 Task: Find connections with filter location Budhlāda with filter topic #Mobileapplicationswith filter profile language Spanish with filter current company Hindustan Petroleum Corporation Limited with filter school Periyar Maniammai University with filter industry Wholesale Footwear with filter service category Real Estate Appraisal with filter keywords title Public Relations Specialist
Action: Mouse moved to (608, 89)
Screenshot: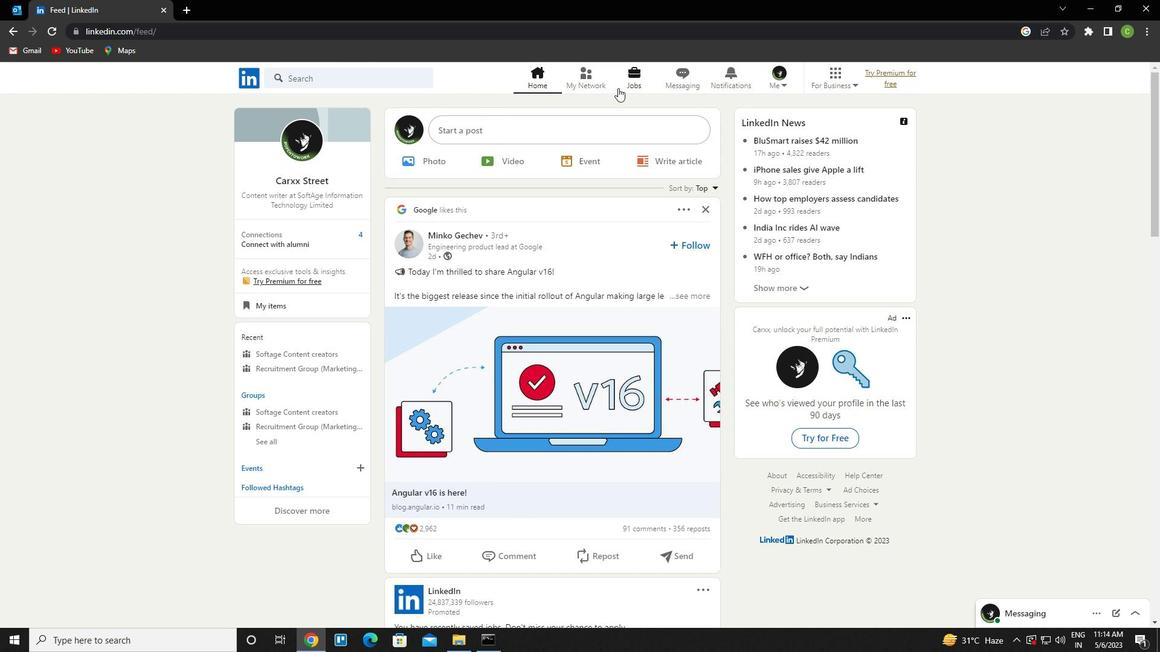 
Action: Mouse pressed left at (608, 89)
Screenshot: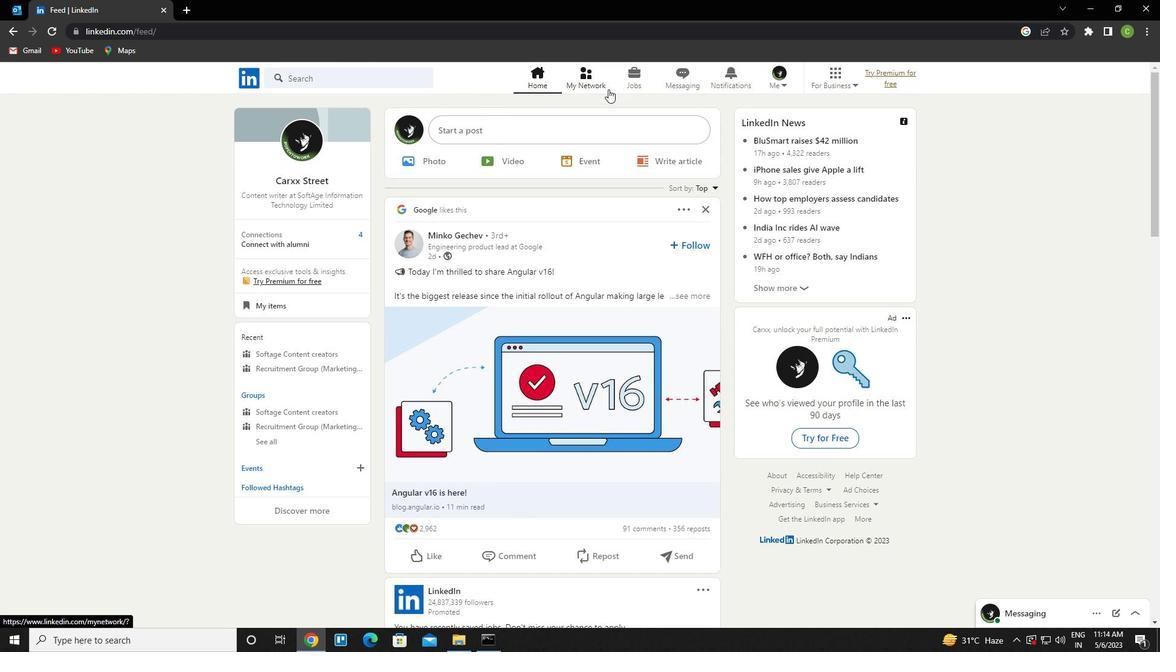 
Action: Mouse moved to (331, 140)
Screenshot: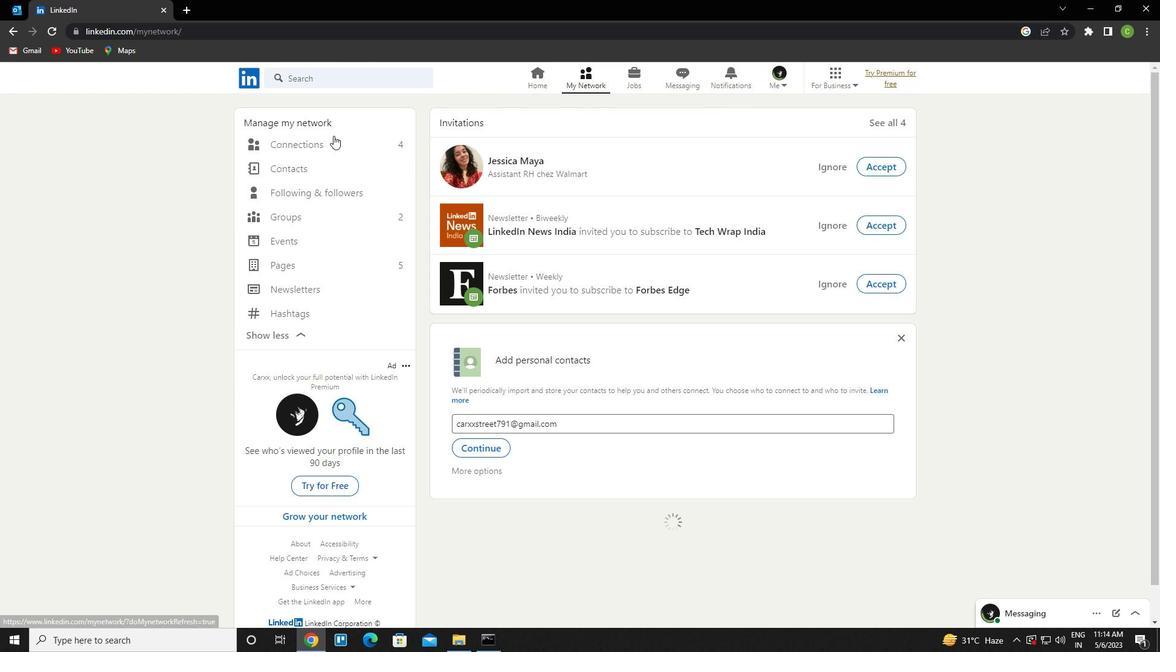 
Action: Mouse pressed left at (331, 140)
Screenshot: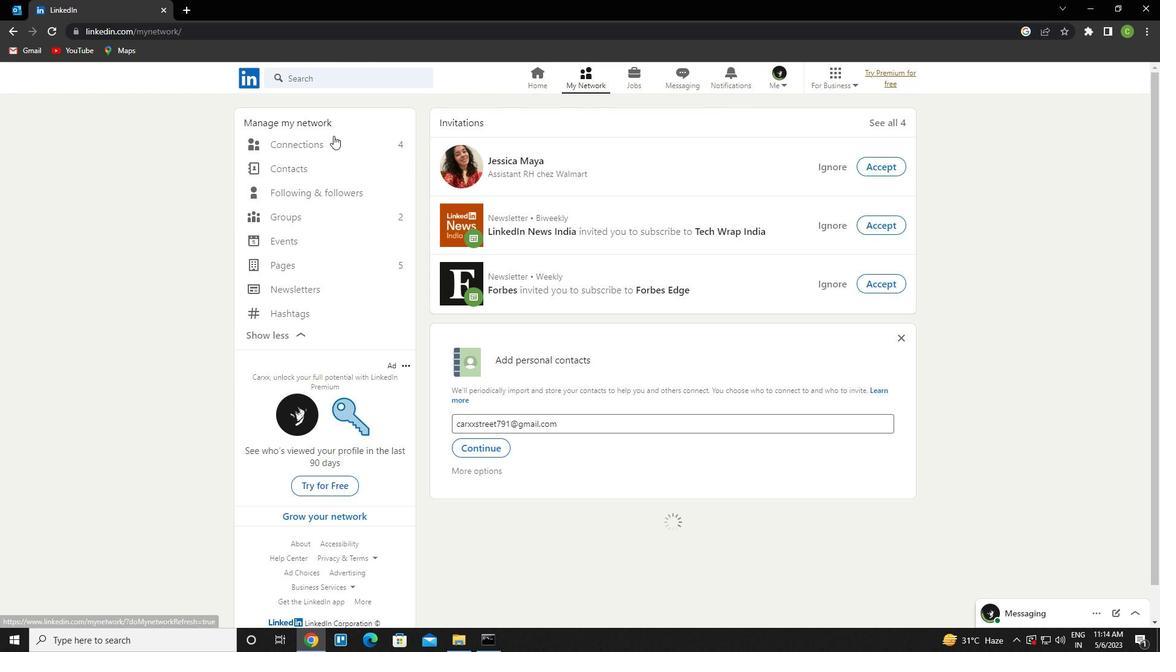 
Action: Mouse moved to (647, 148)
Screenshot: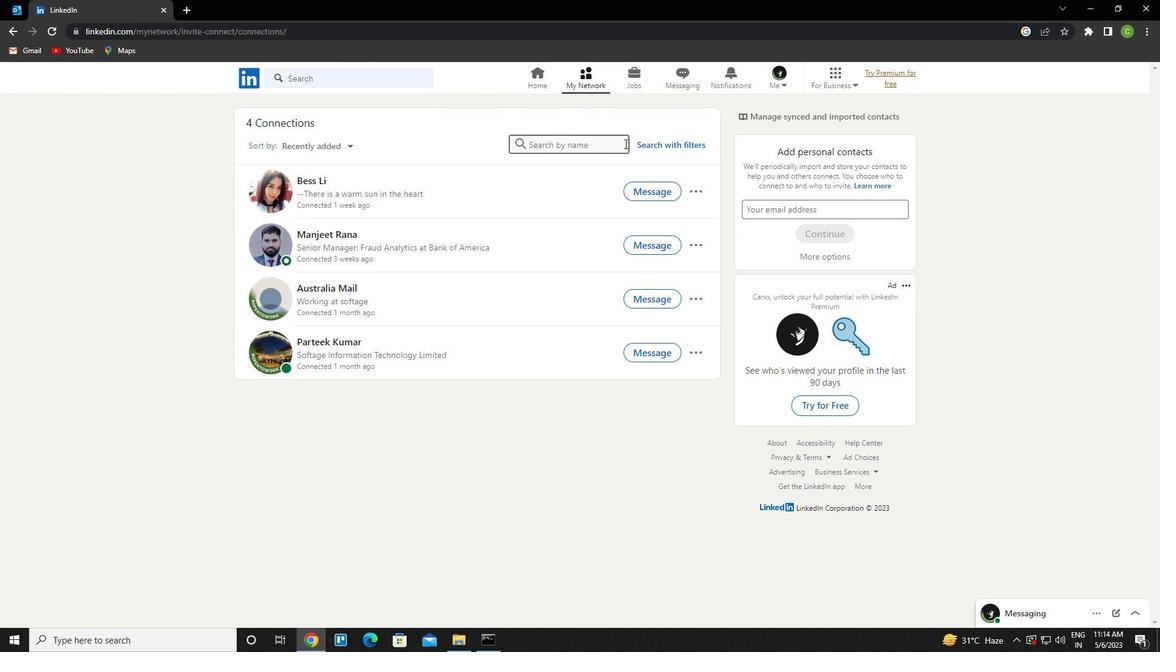
Action: Mouse pressed left at (647, 148)
Screenshot: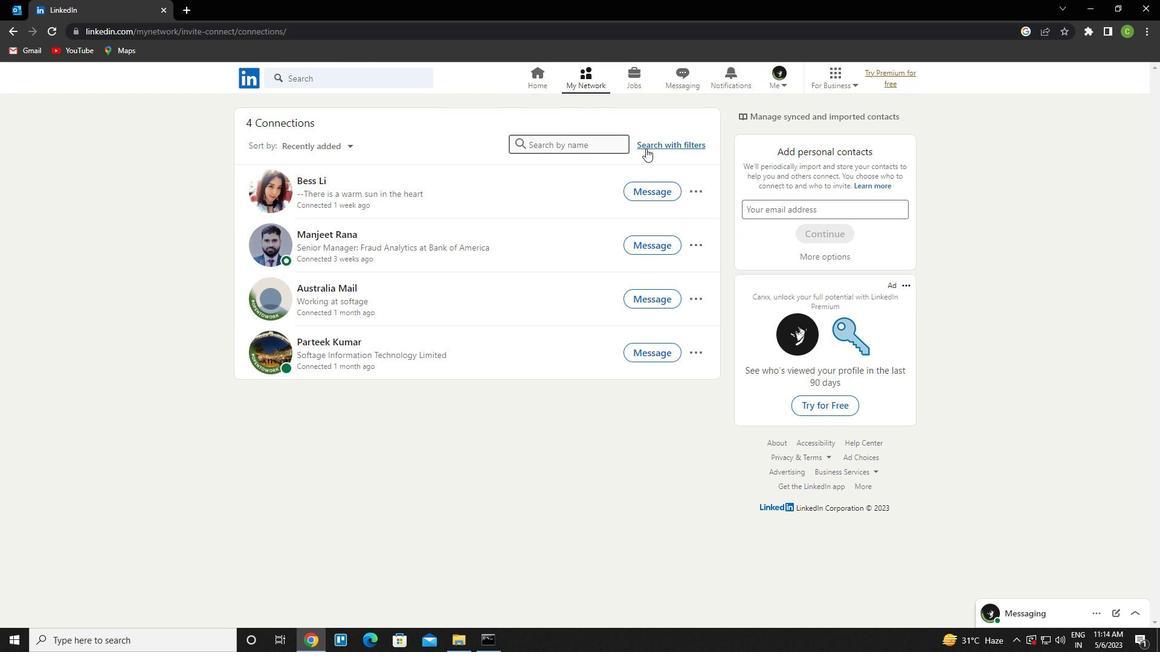 
Action: Mouse moved to (615, 114)
Screenshot: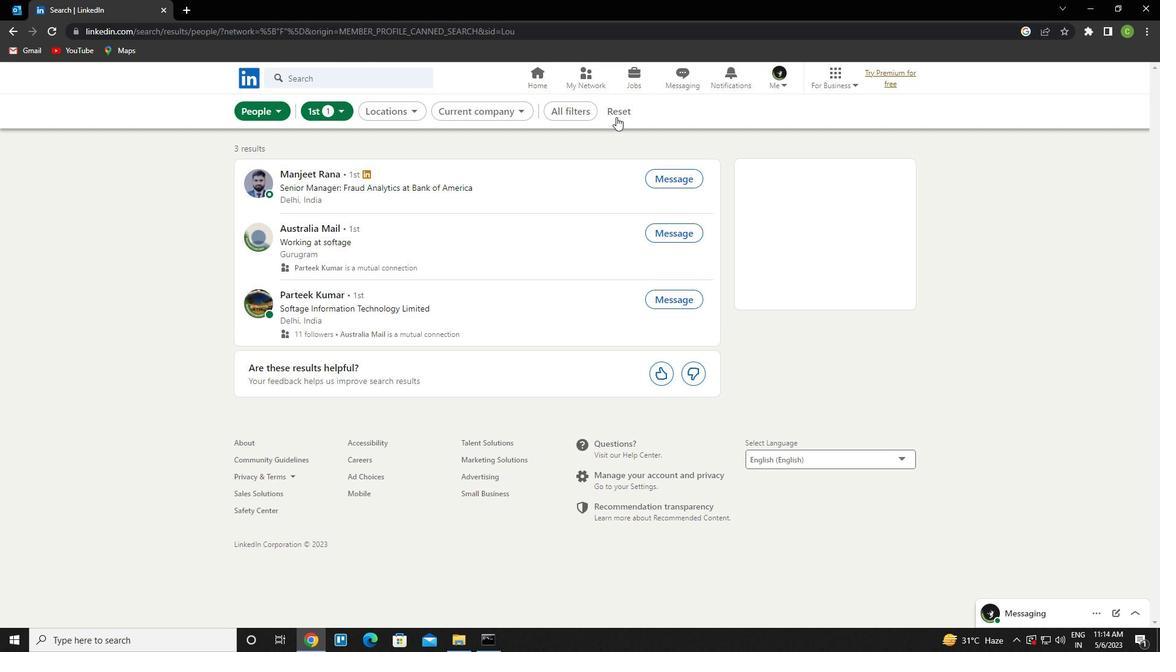 
Action: Mouse pressed left at (615, 114)
Screenshot: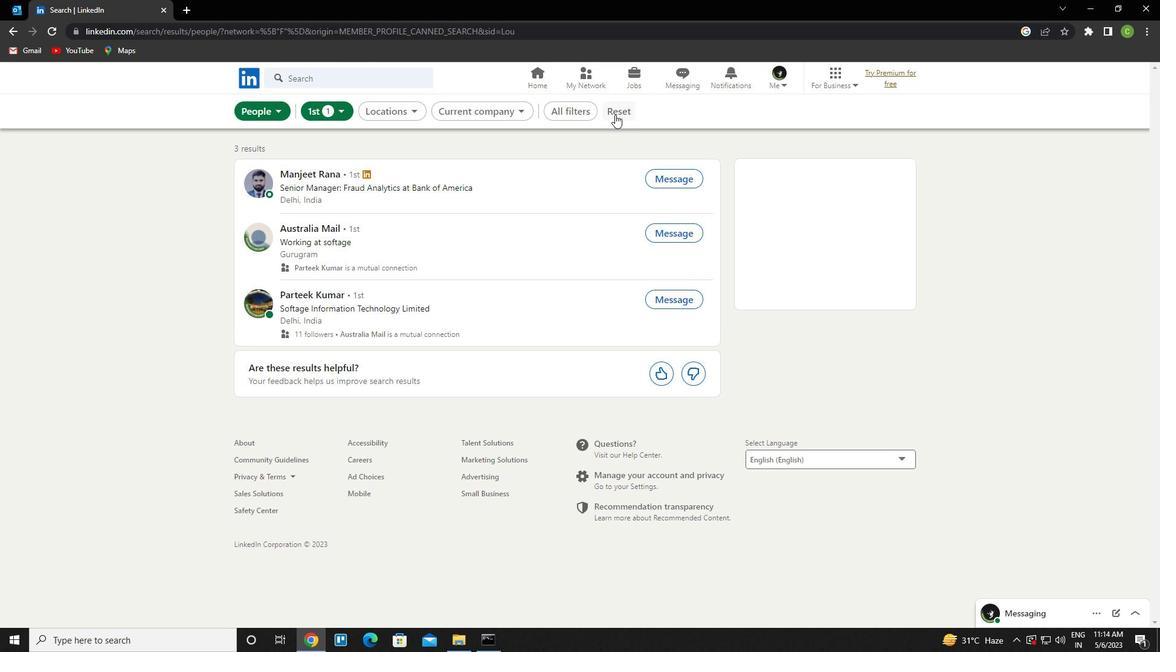 
Action: Mouse moved to (610, 113)
Screenshot: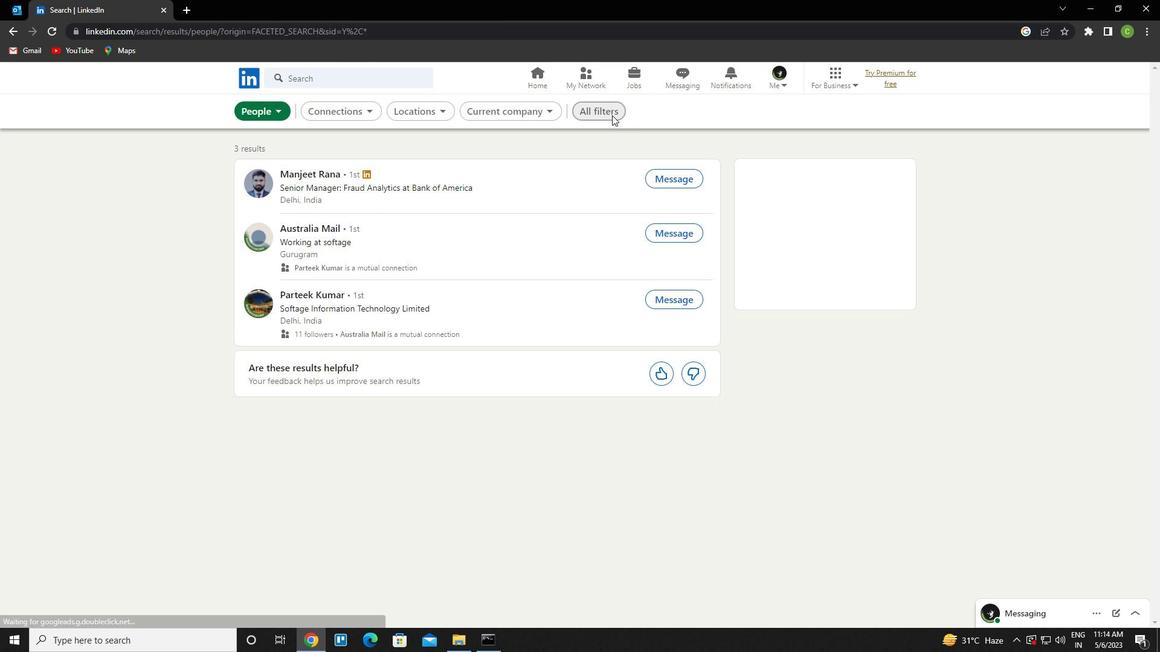 
Action: Mouse pressed left at (610, 113)
Screenshot: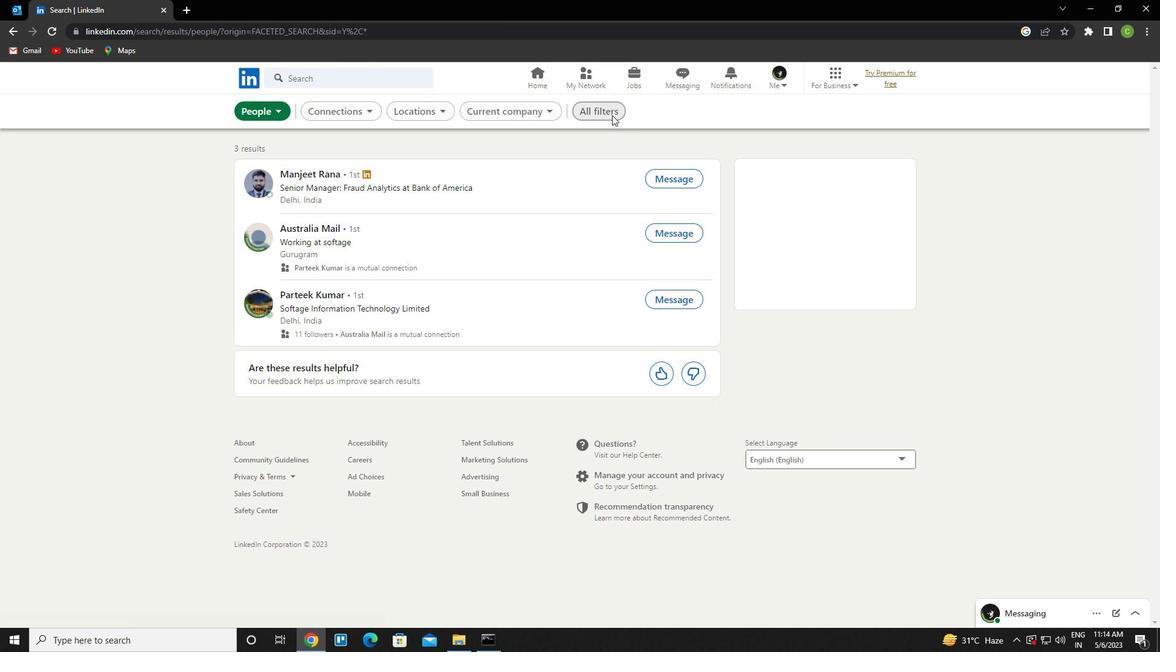 
Action: Mouse moved to (950, 331)
Screenshot: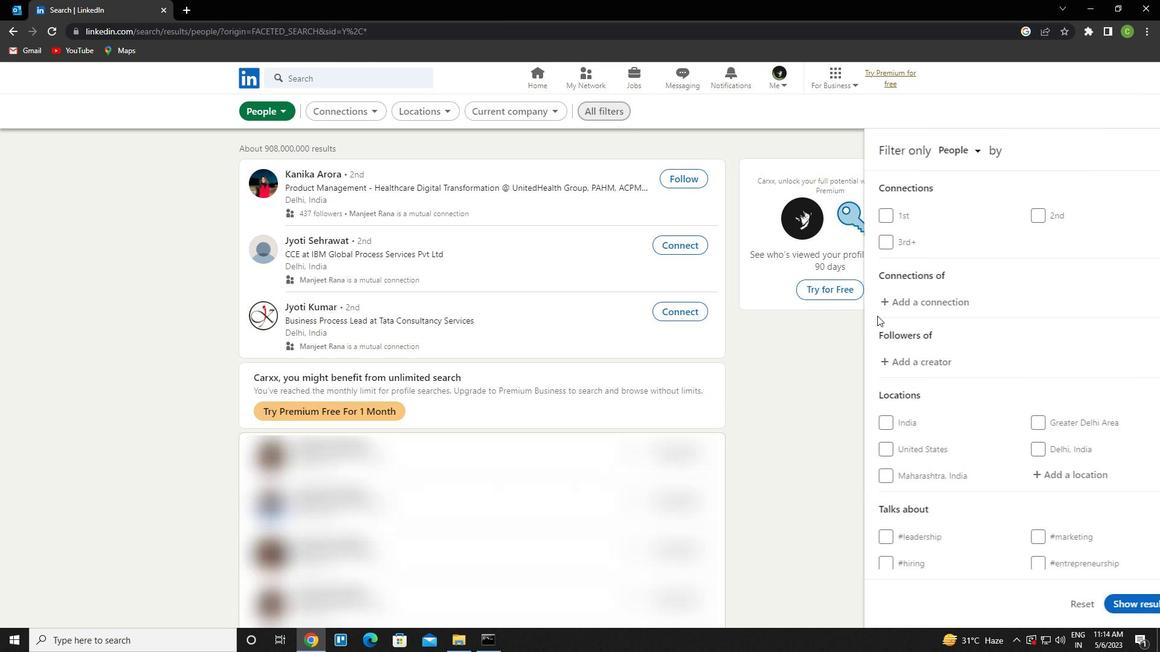 
Action: Mouse scrolled (950, 331) with delta (0, 0)
Screenshot: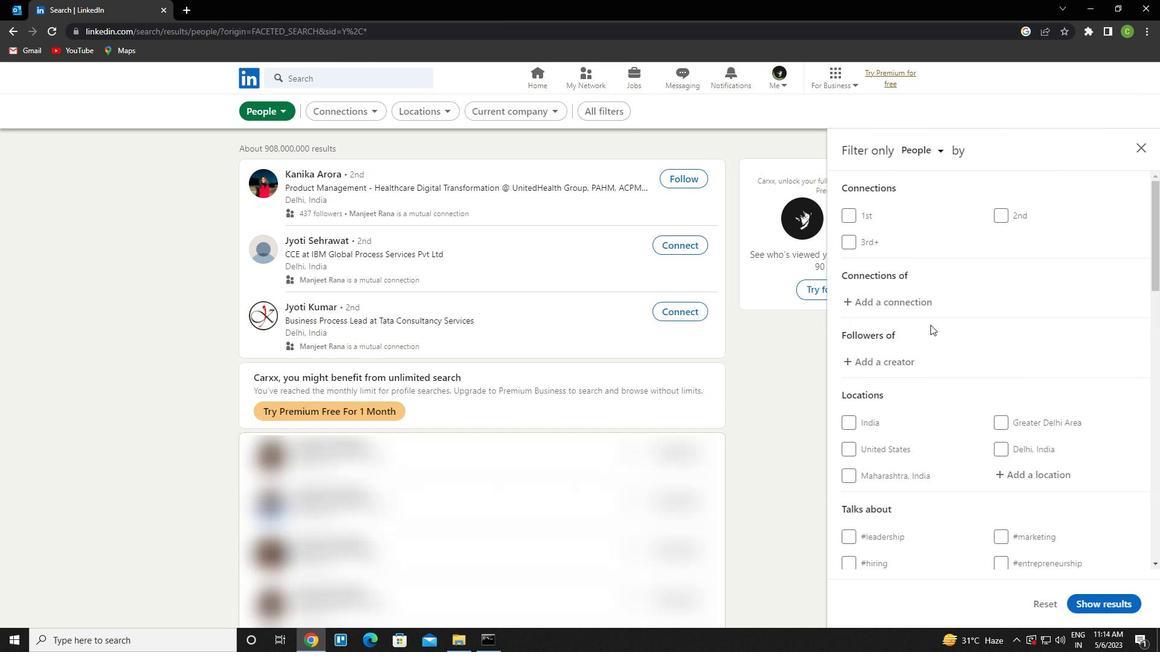 
Action: Mouse scrolled (950, 331) with delta (0, 0)
Screenshot: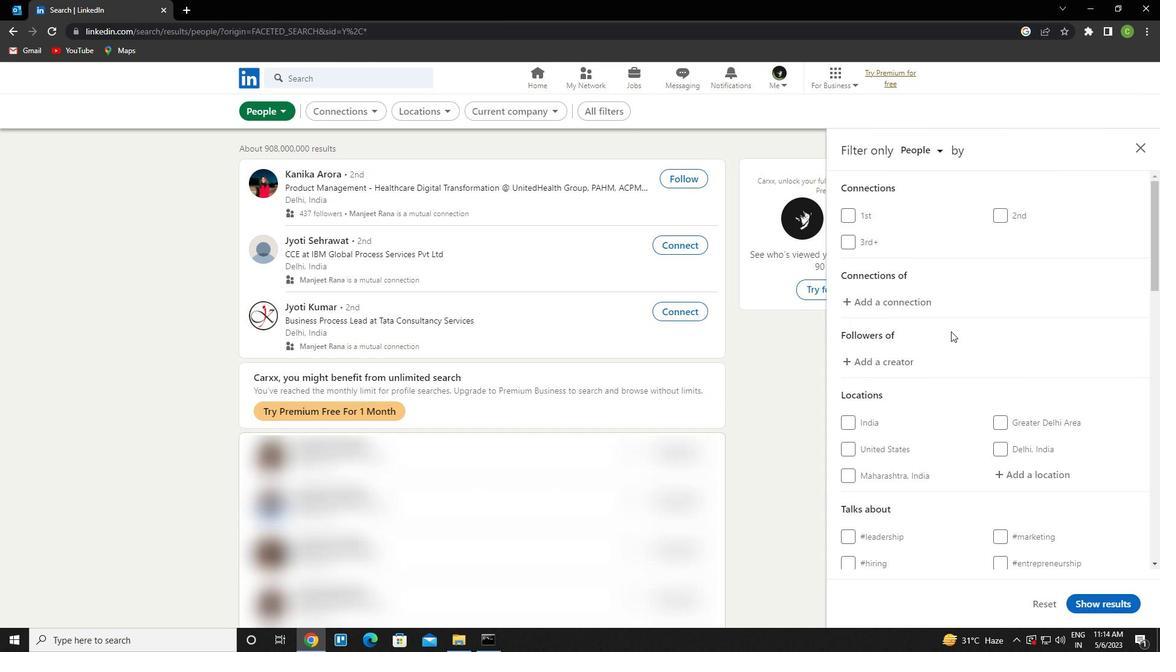 
Action: Mouse moved to (1016, 359)
Screenshot: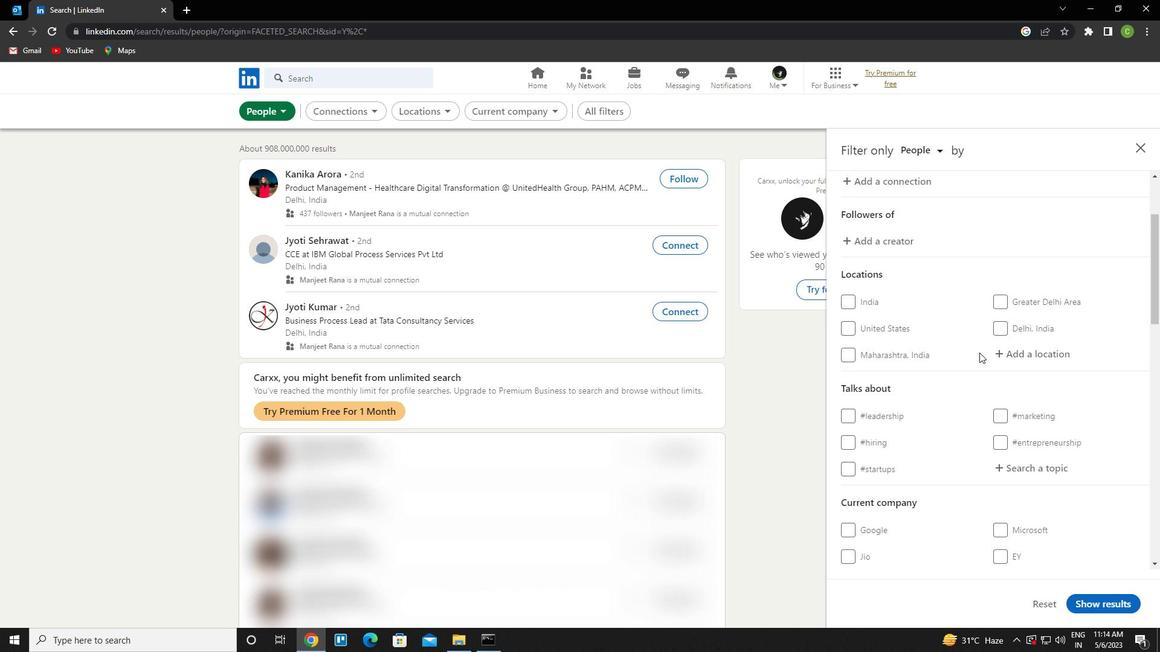 
Action: Mouse pressed left at (1016, 359)
Screenshot: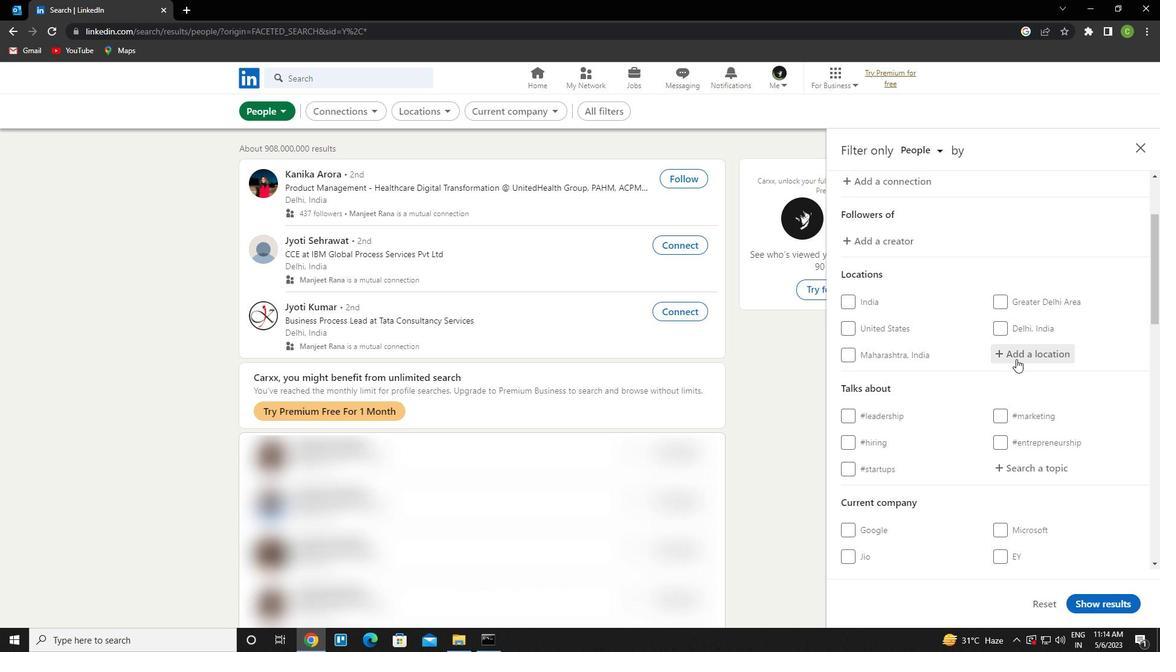 
Action: Key pressed <Key.caps_lock>b<Key.caps_lock>udlada<Key.enter>
Screenshot: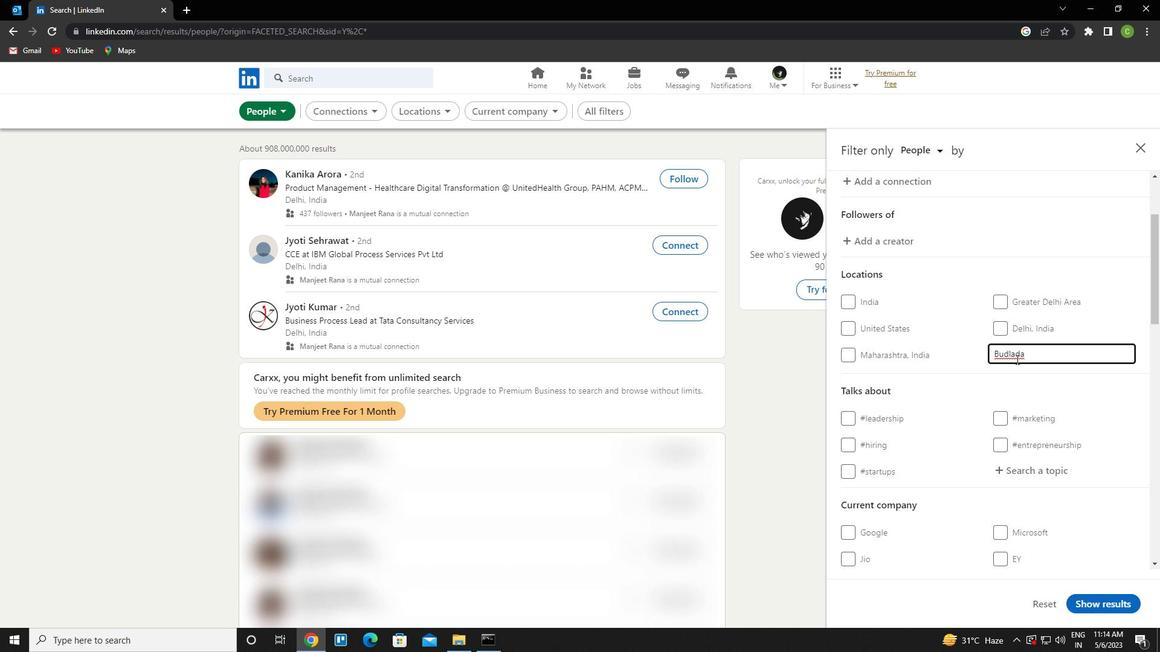 
Action: Mouse moved to (1051, 399)
Screenshot: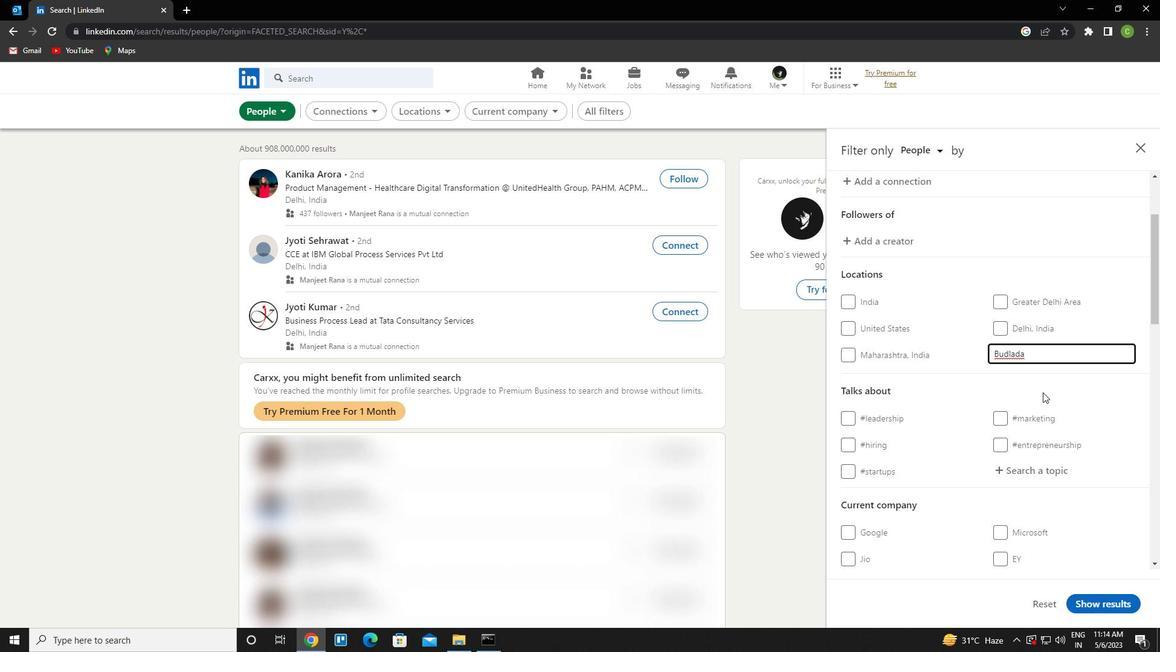 
Action: Mouse scrolled (1051, 399) with delta (0, 0)
Screenshot: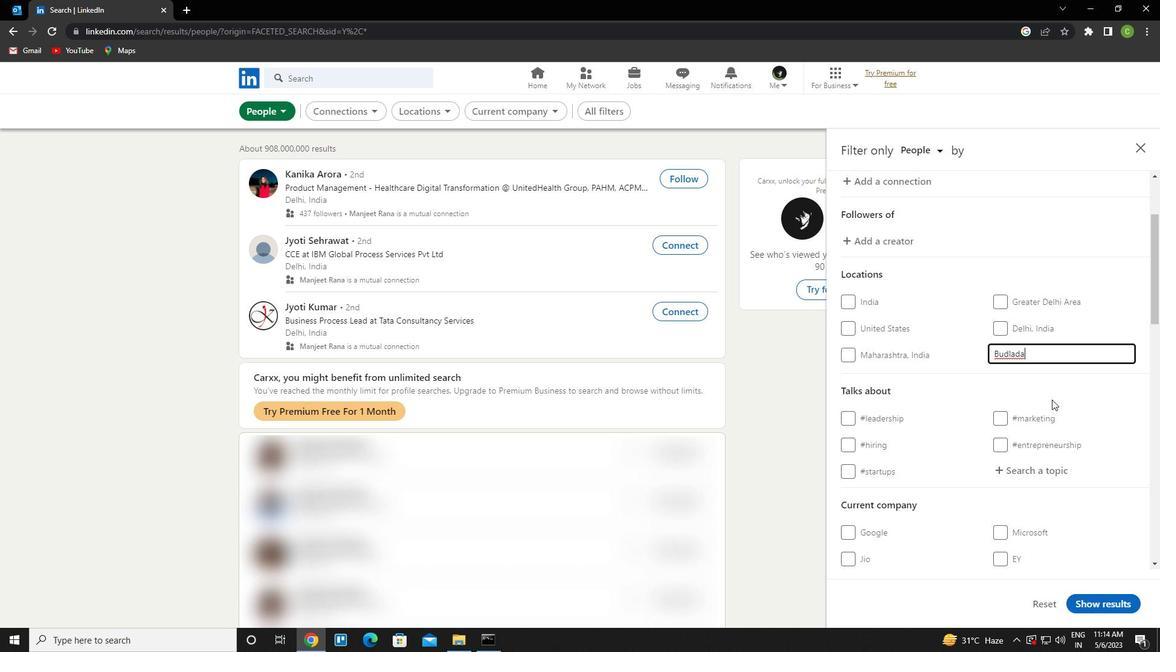 
Action: Mouse moved to (1024, 405)
Screenshot: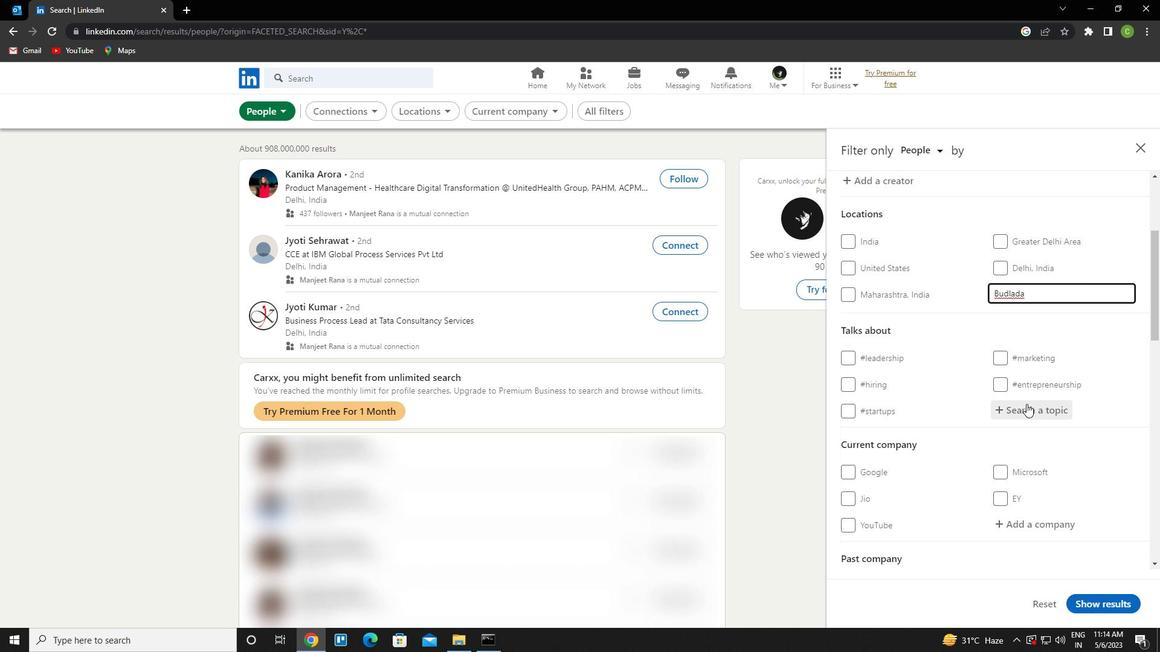 
Action: Mouse pressed left at (1024, 405)
Screenshot: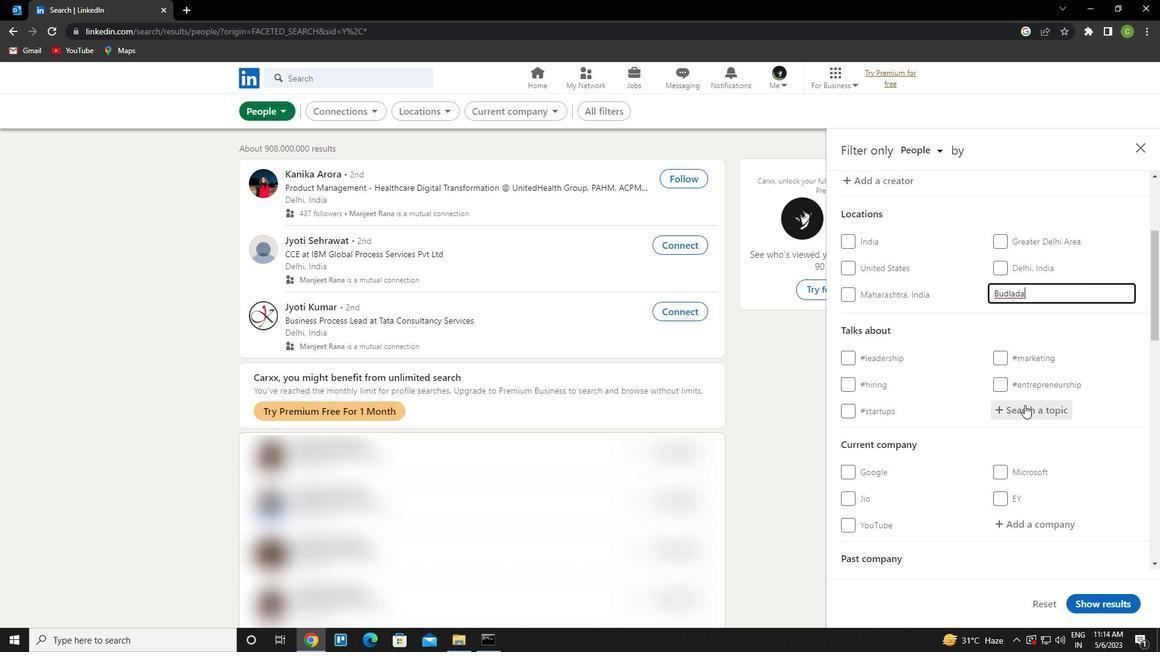 
Action: Key pressed mi<Key.backspace>obileapplication<Key.down><Key.enter>
Screenshot: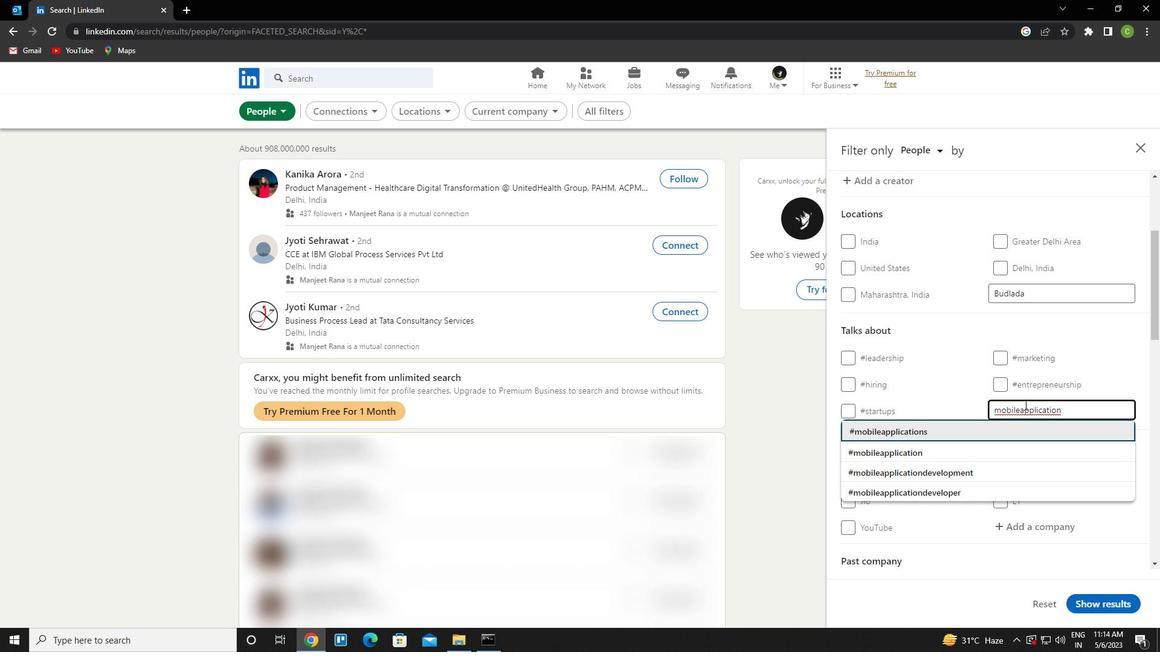 
Action: Mouse scrolled (1024, 404) with delta (0, 0)
Screenshot: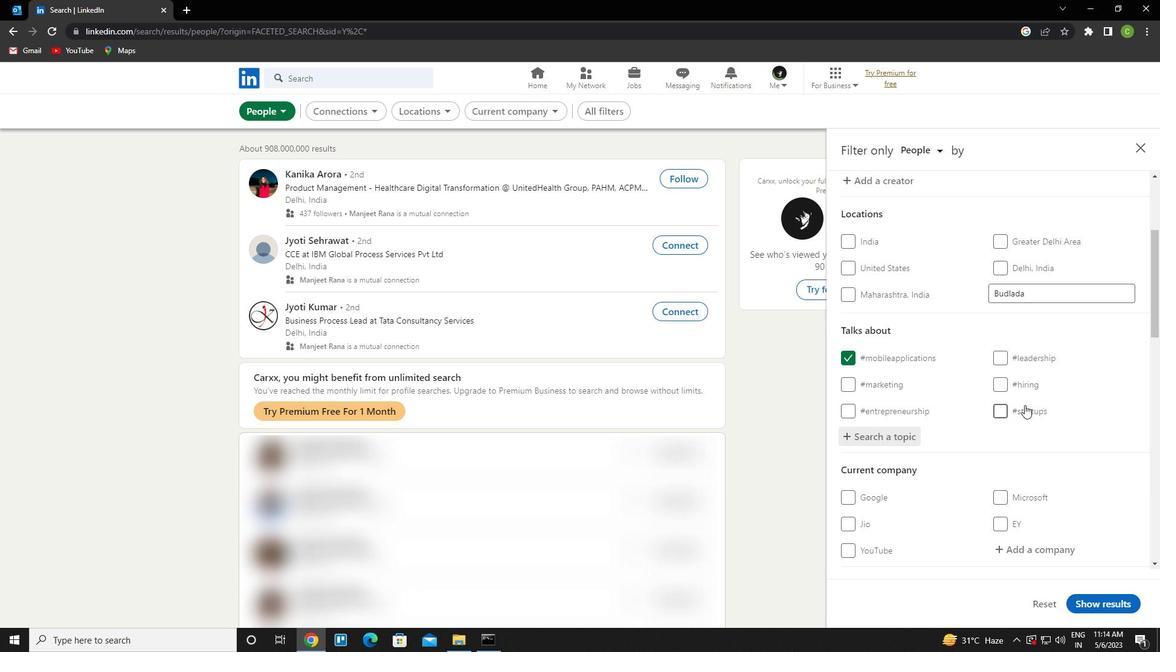 
Action: Mouse moved to (1031, 424)
Screenshot: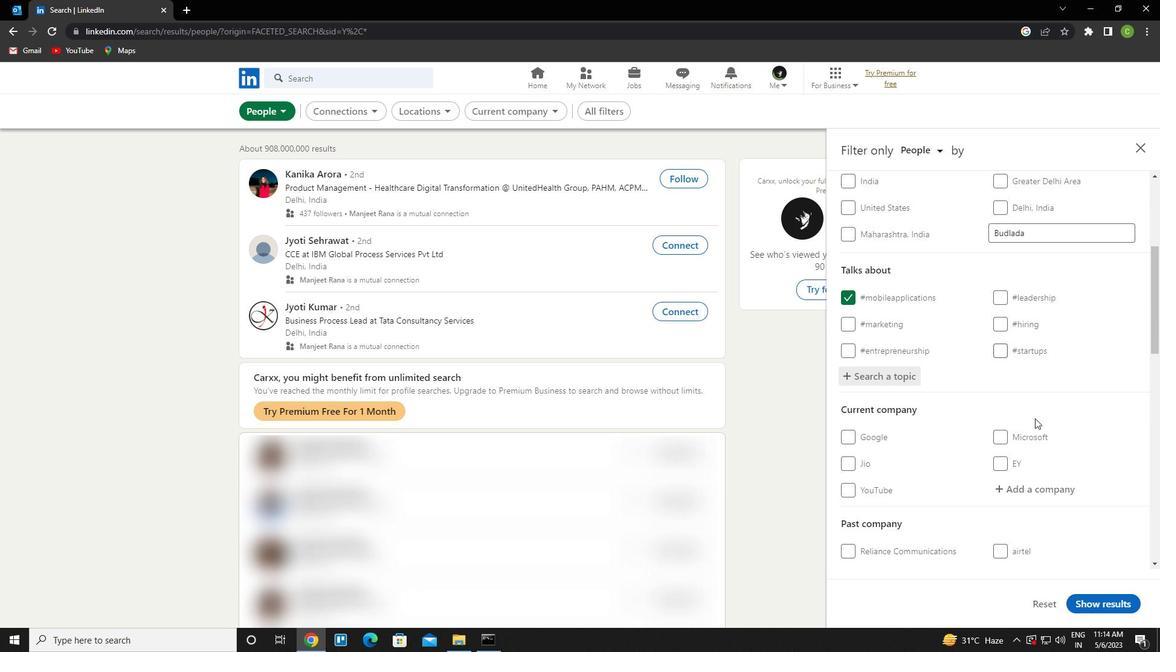 
Action: Mouse scrolled (1031, 424) with delta (0, 0)
Screenshot: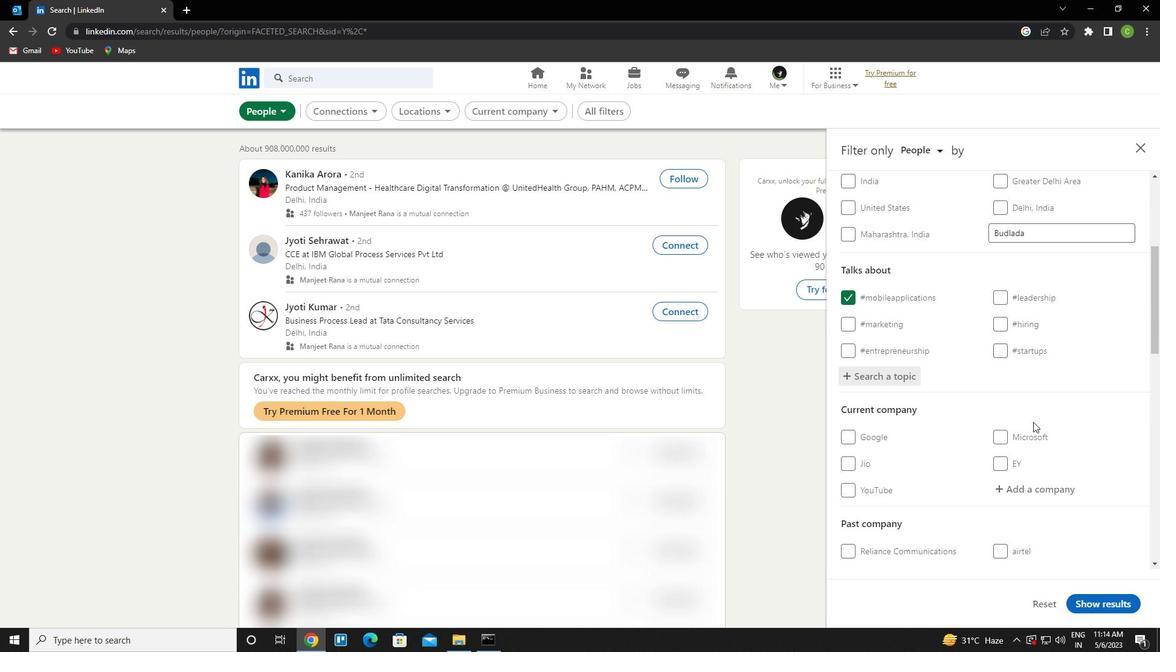 
Action: Mouse scrolled (1031, 424) with delta (0, 0)
Screenshot: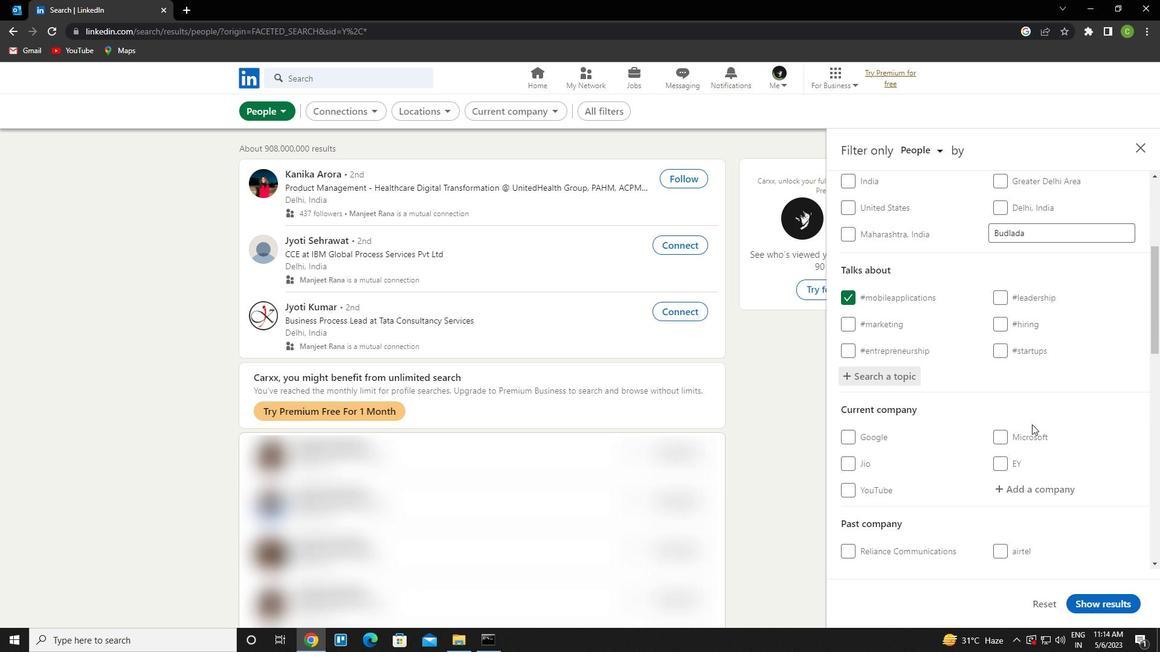 
Action: Mouse scrolled (1031, 424) with delta (0, 0)
Screenshot: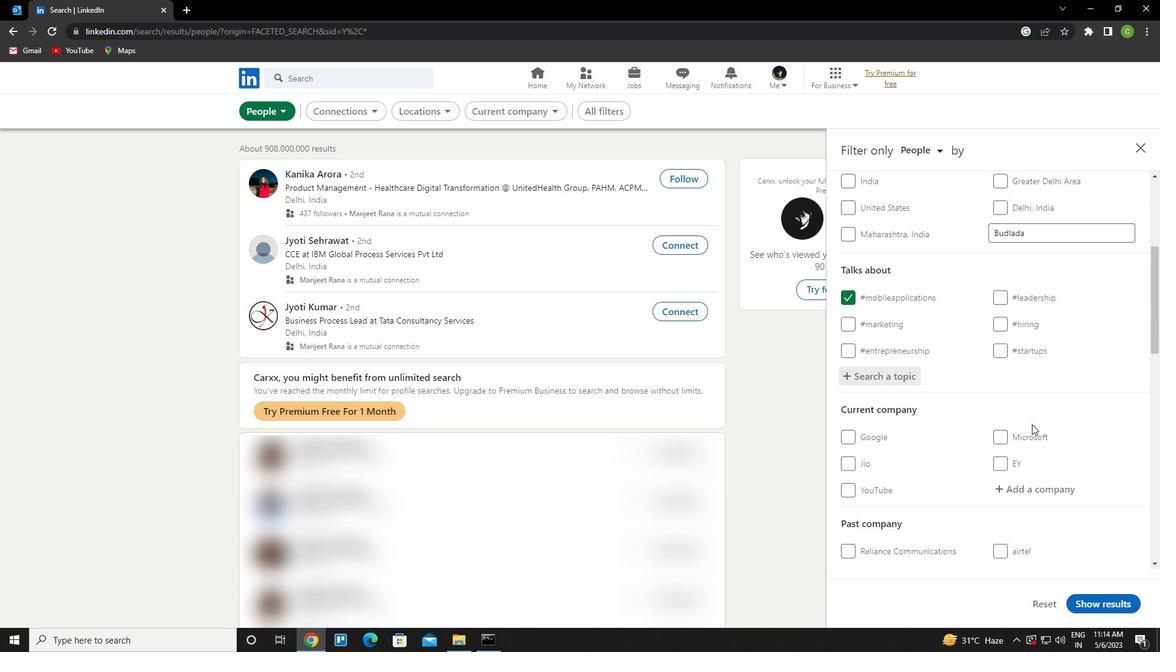 
Action: Mouse scrolled (1031, 424) with delta (0, 0)
Screenshot: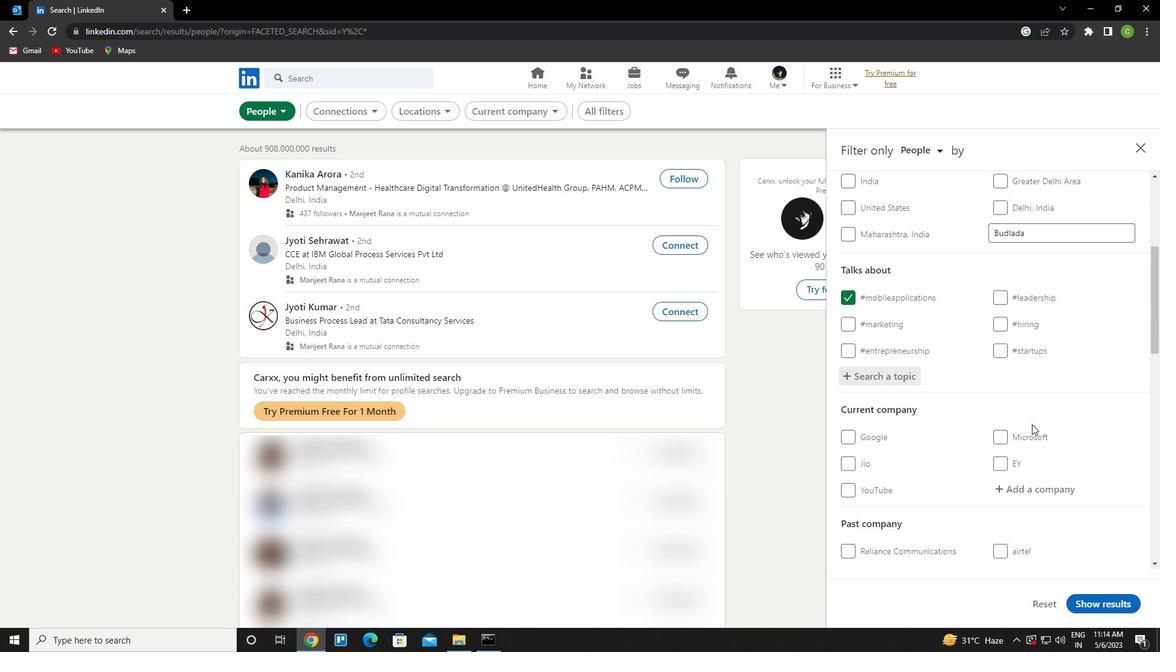 
Action: Mouse scrolled (1031, 424) with delta (0, 0)
Screenshot: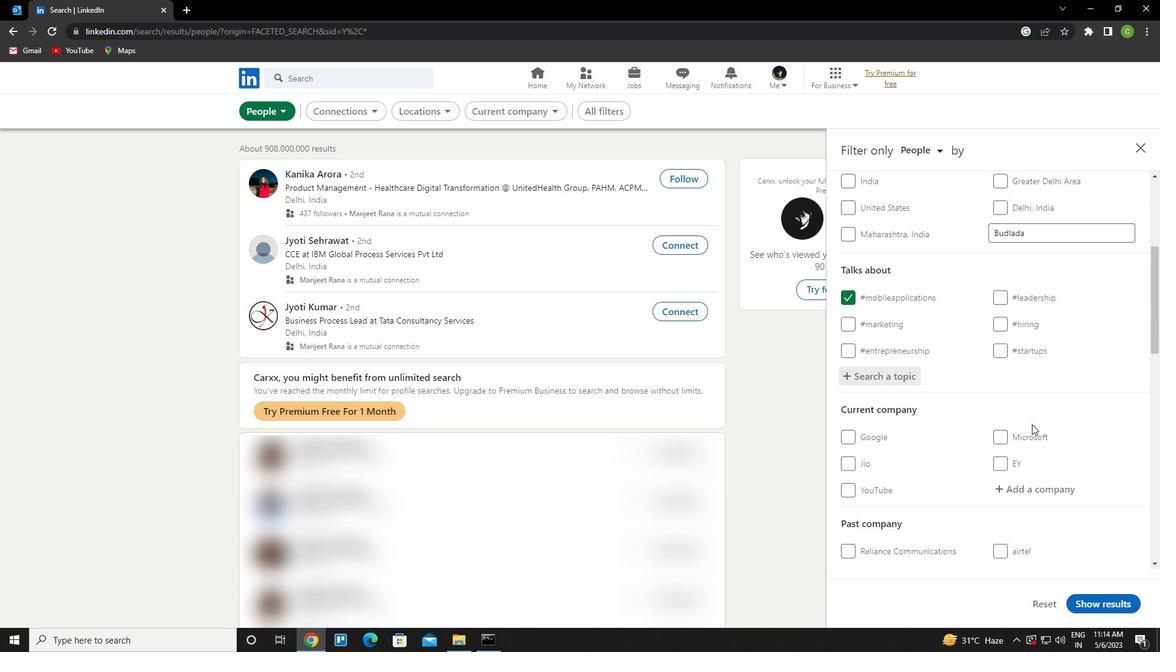 
Action: Mouse moved to (899, 367)
Screenshot: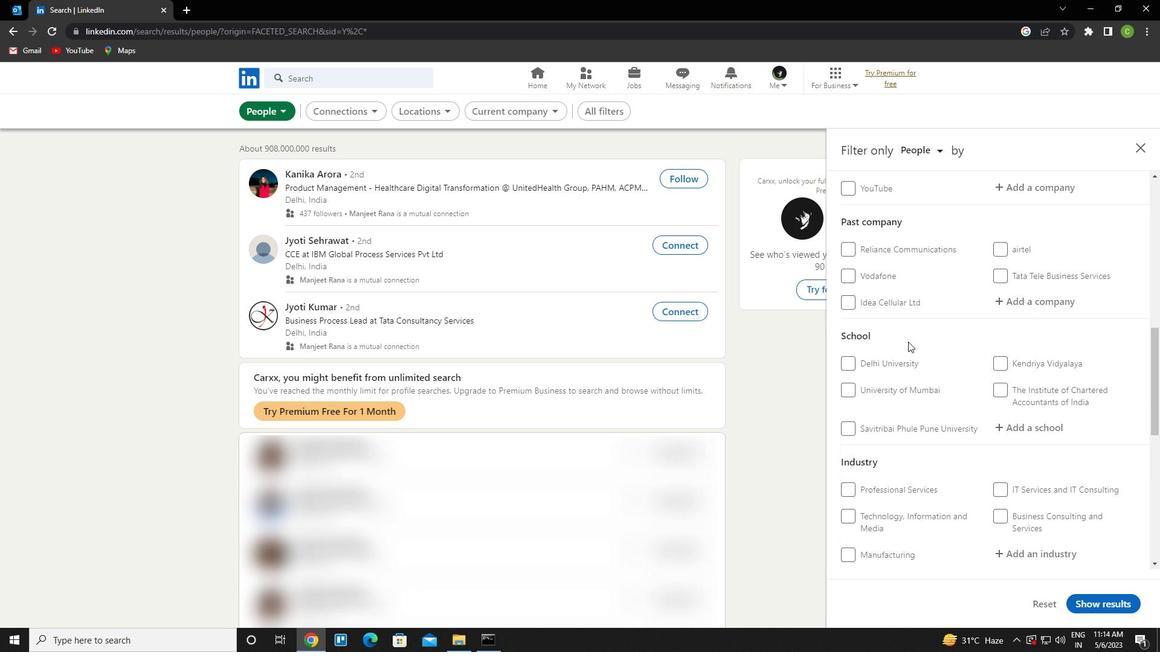 
Action: Mouse scrolled (899, 367) with delta (0, 0)
Screenshot: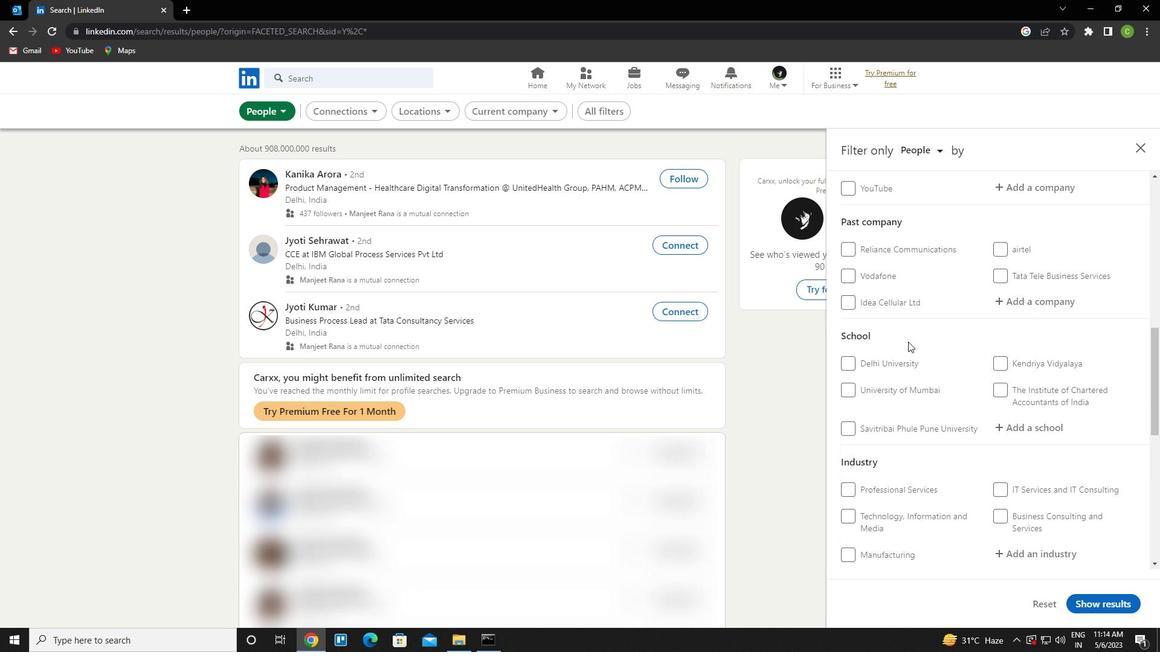
Action: Mouse moved to (899, 369)
Screenshot: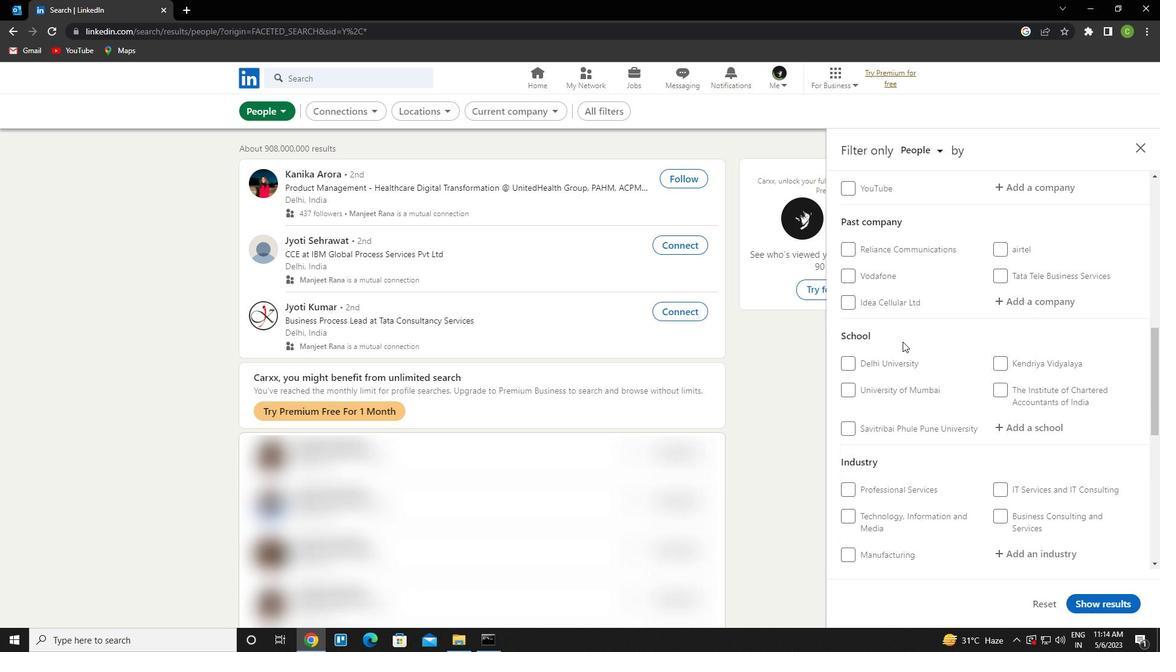 
Action: Mouse scrolled (899, 368) with delta (0, 0)
Screenshot: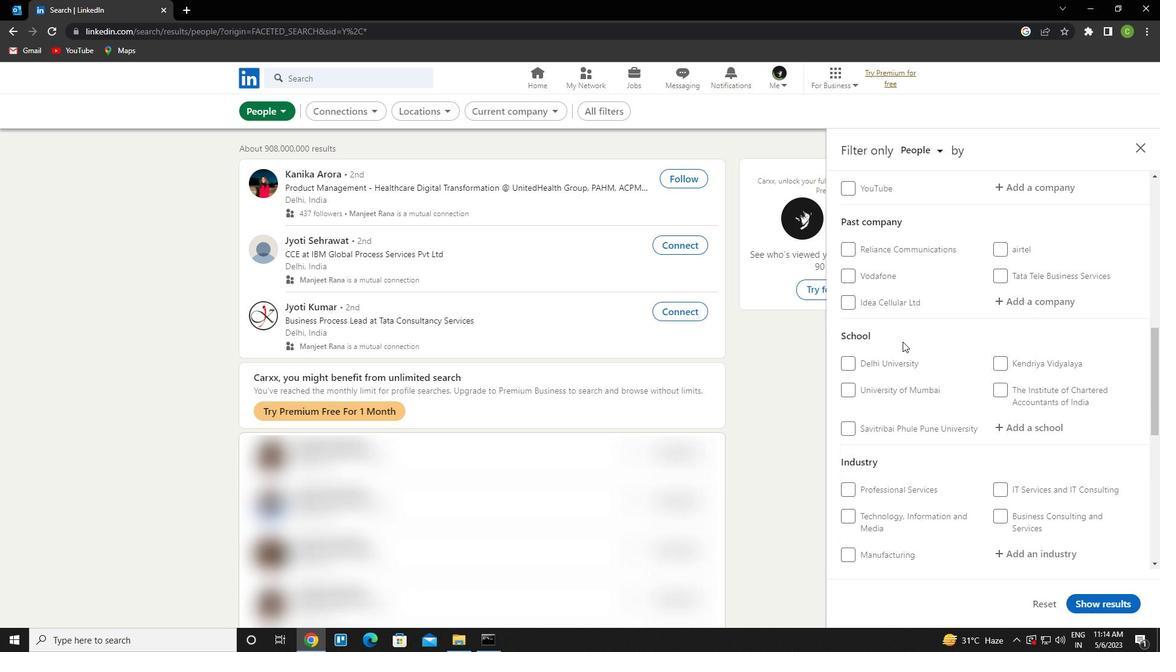 
Action: Mouse scrolled (899, 368) with delta (0, 0)
Screenshot: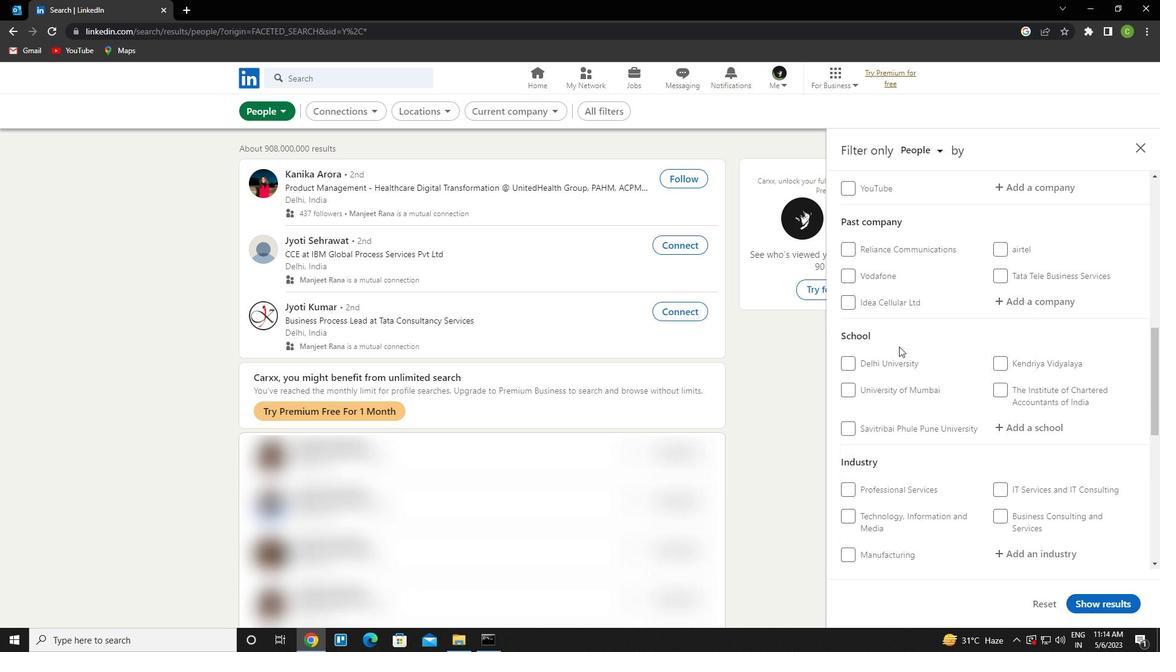 
Action: Mouse moved to (854, 459)
Screenshot: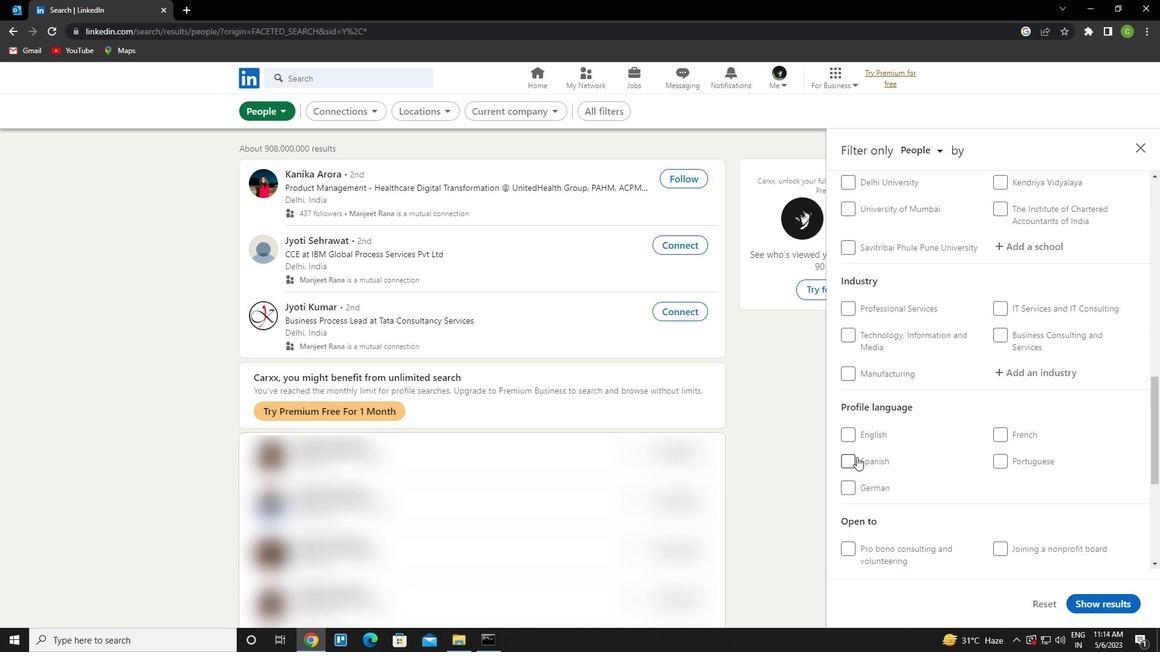 
Action: Mouse pressed left at (854, 459)
Screenshot: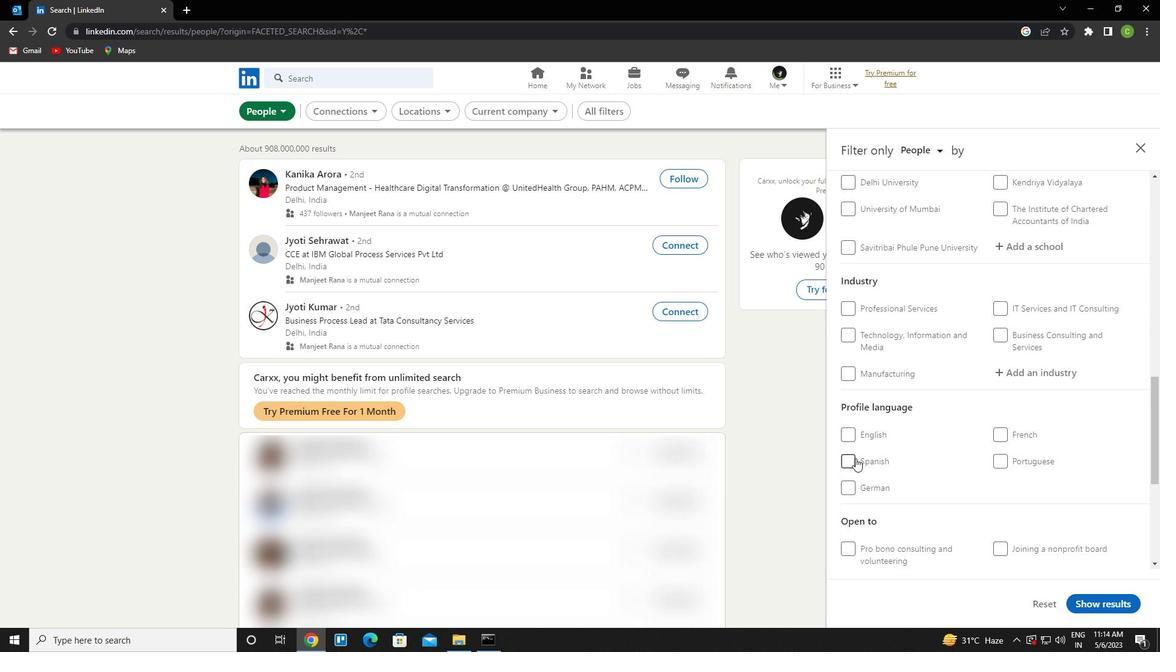
Action: Mouse moved to (910, 399)
Screenshot: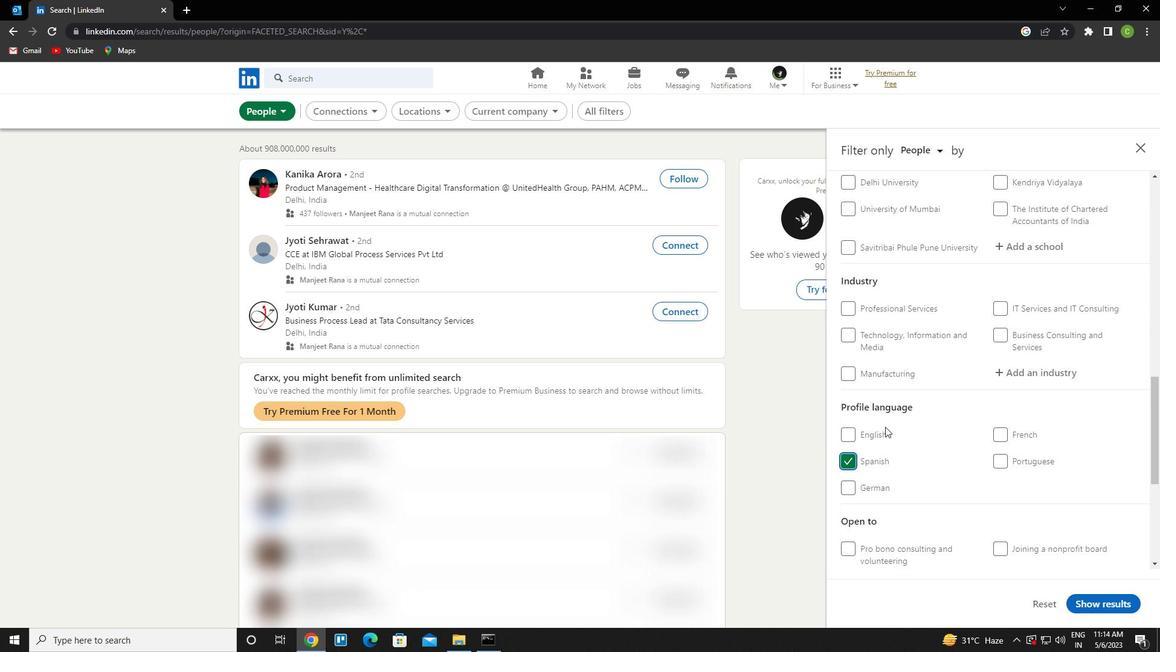 
Action: Mouse scrolled (910, 400) with delta (0, 0)
Screenshot: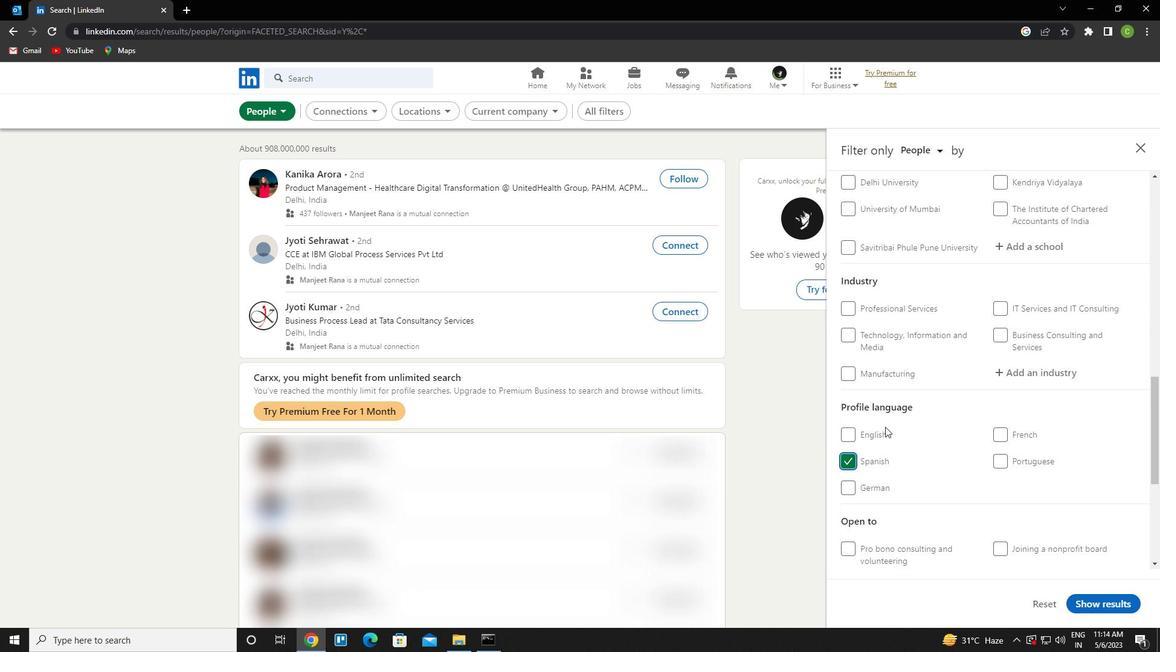 
Action: Mouse scrolled (910, 400) with delta (0, 0)
Screenshot: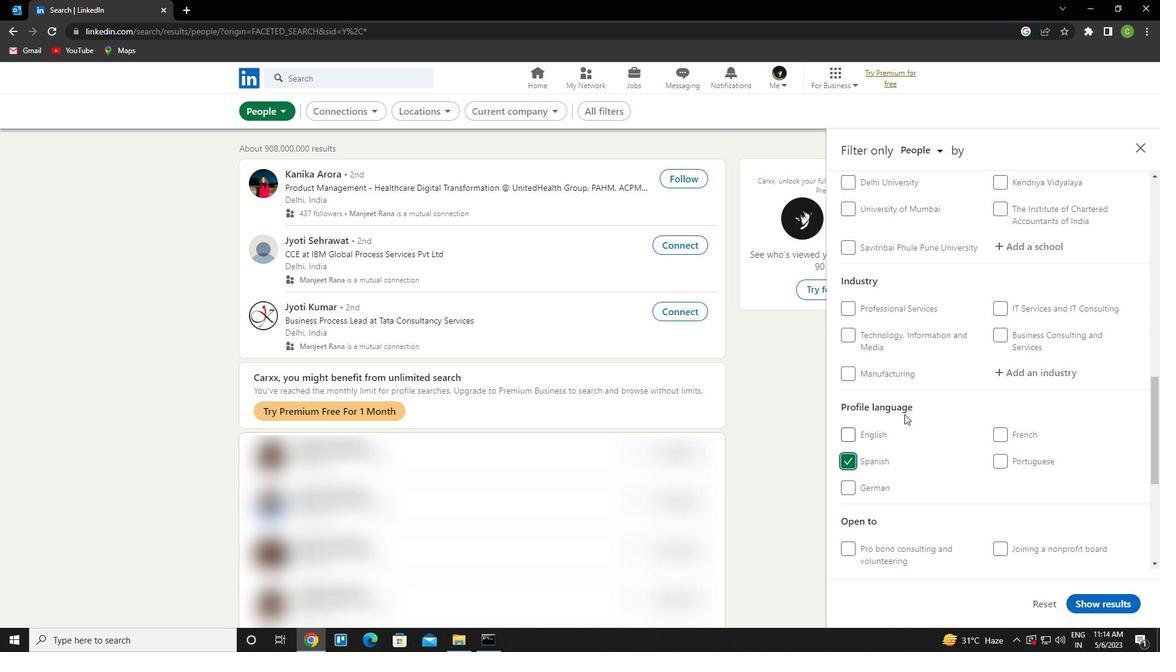 
Action: Mouse scrolled (910, 400) with delta (0, 0)
Screenshot: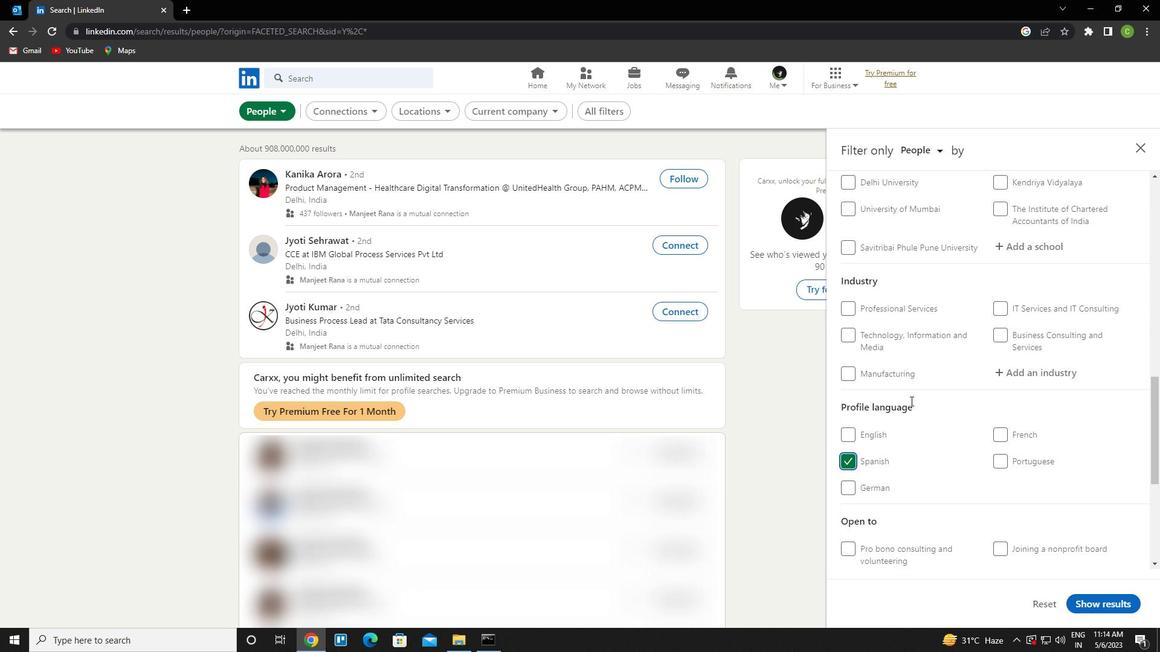 
Action: Mouse scrolled (910, 400) with delta (0, 0)
Screenshot: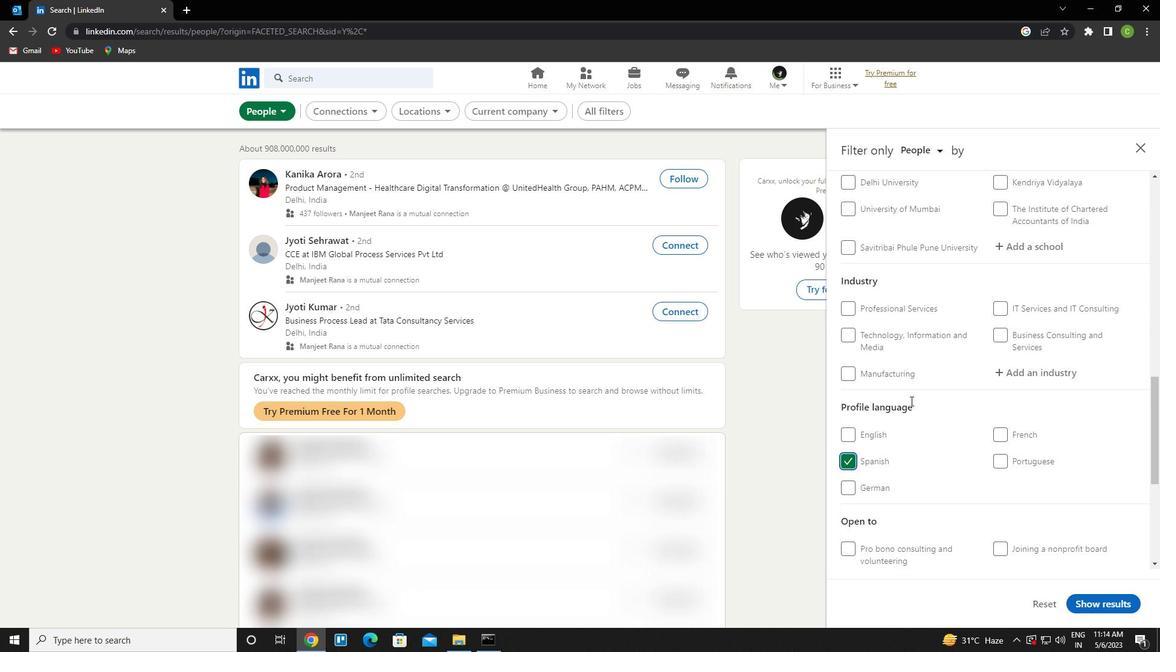 
Action: Mouse scrolled (910, 400) with delta (0, 0)
Screenshot: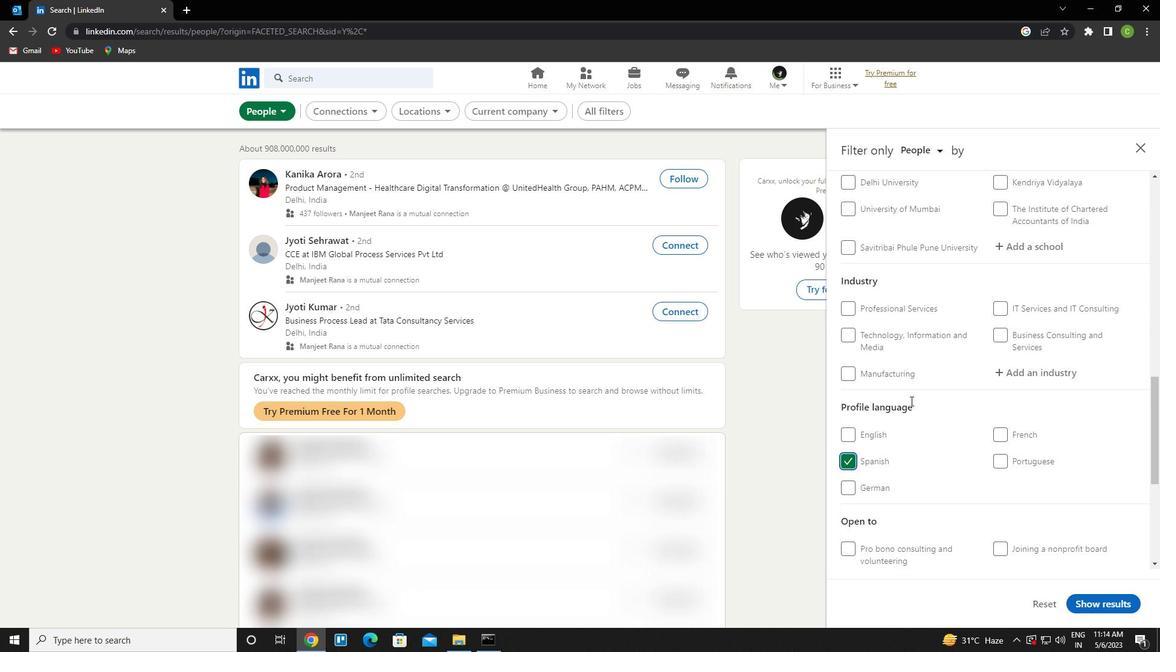 
Action: Mouse scrolled (910, 400) with delta (0, 0)
Screenshot: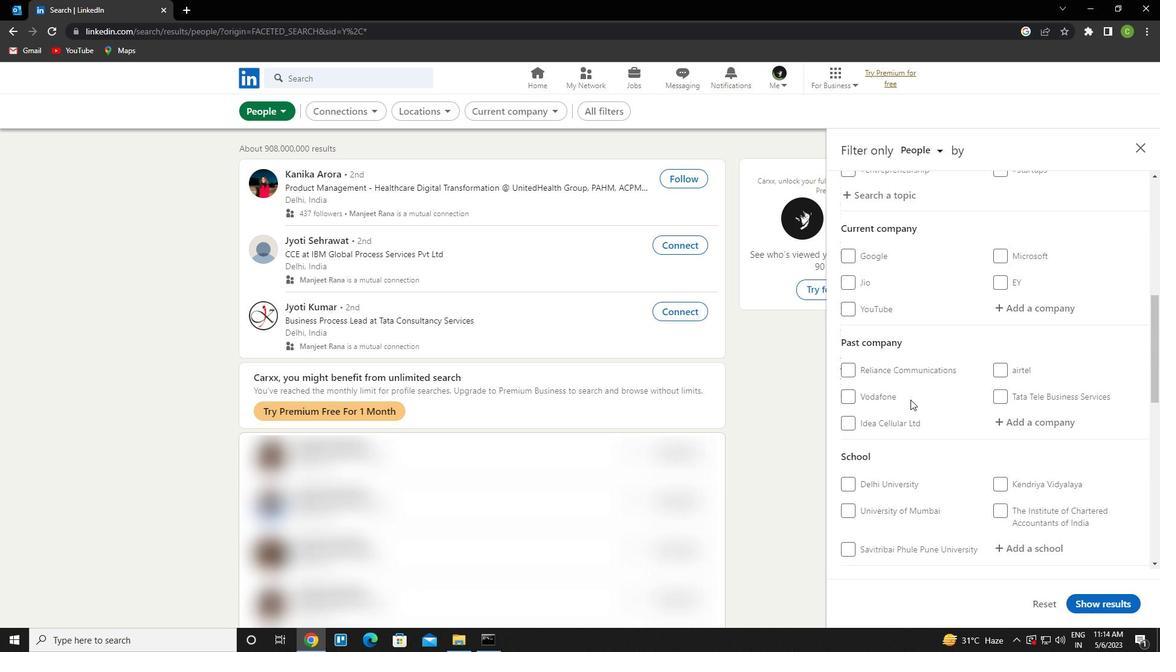 
Action: Mouse scrolled (910, 400) with delta (0, 0)
Screenshot: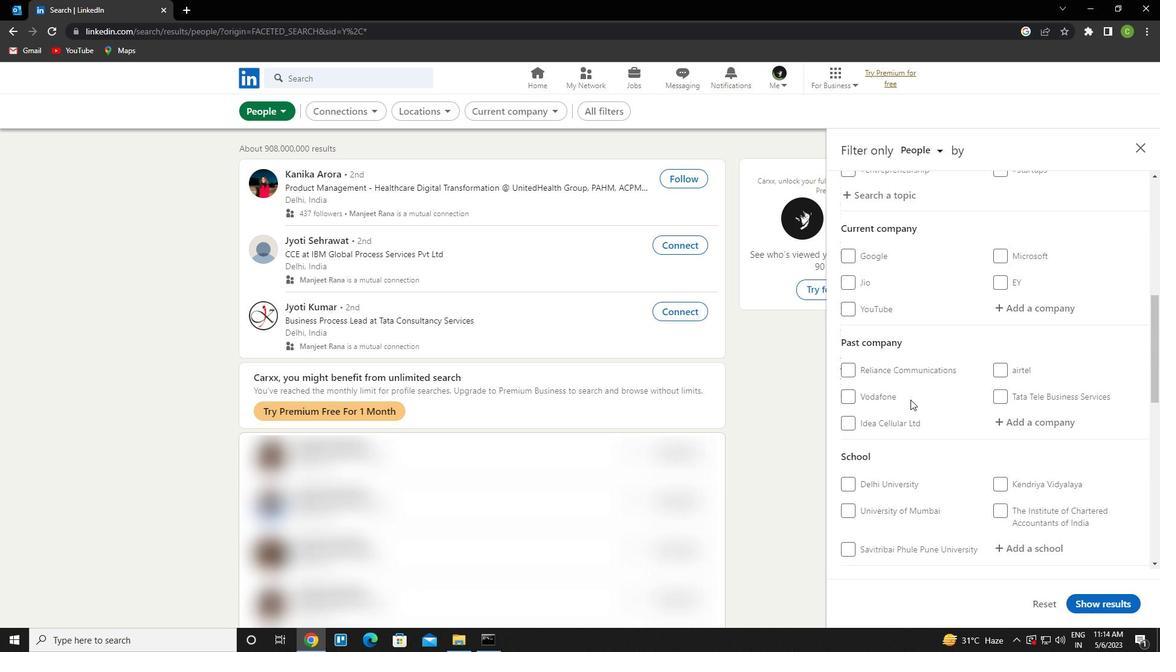 
Action: Mouse moved to (1027, 426)
Screenshot: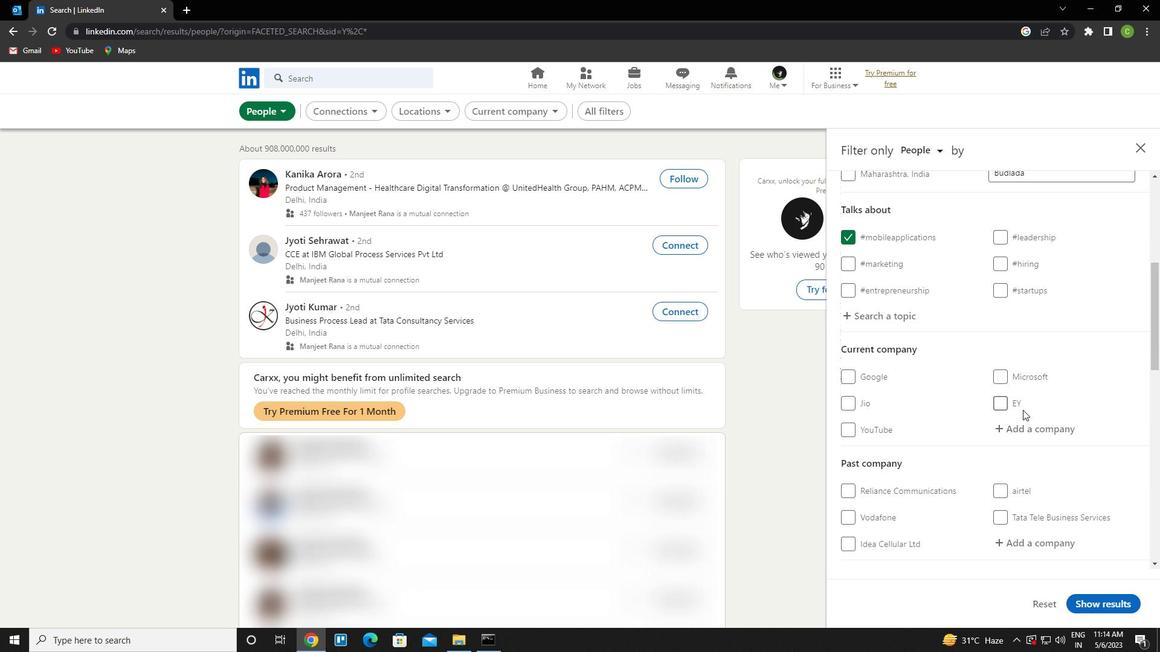 
Action: Mouse pressed left at (1027, 426)
Screenshot: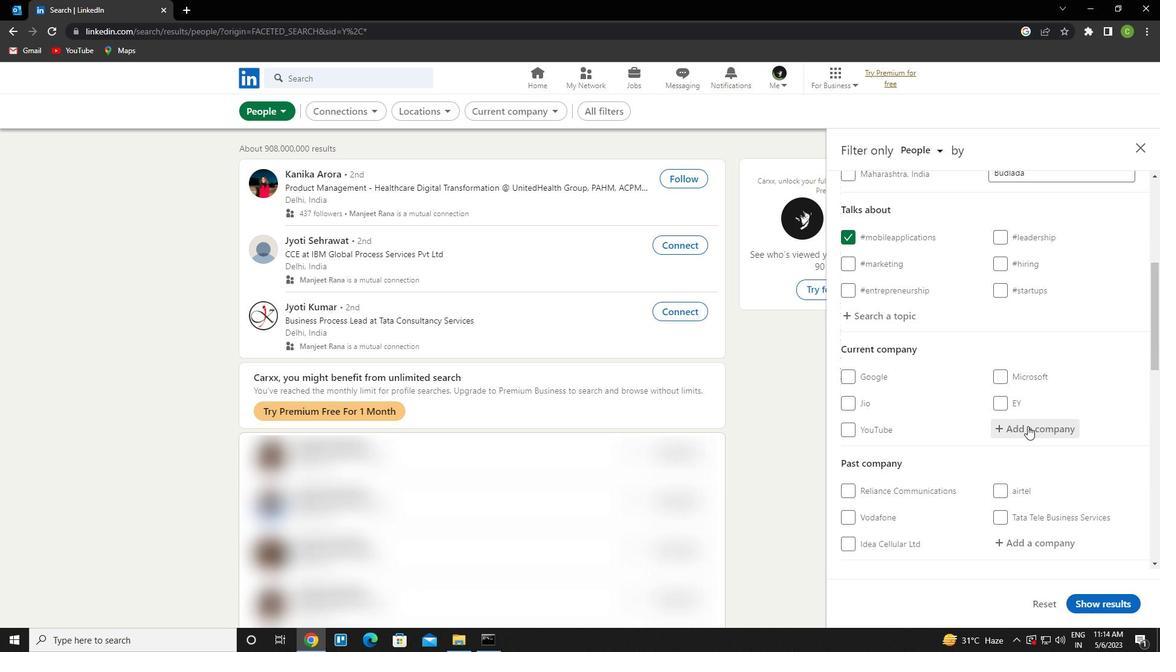 
Action: Key pressed <Key.caps_lock>h<Key.caps_lock>industan<Key.space>o<Key.backspace>petroleum<Key.down><Key.enter>
Screenshot: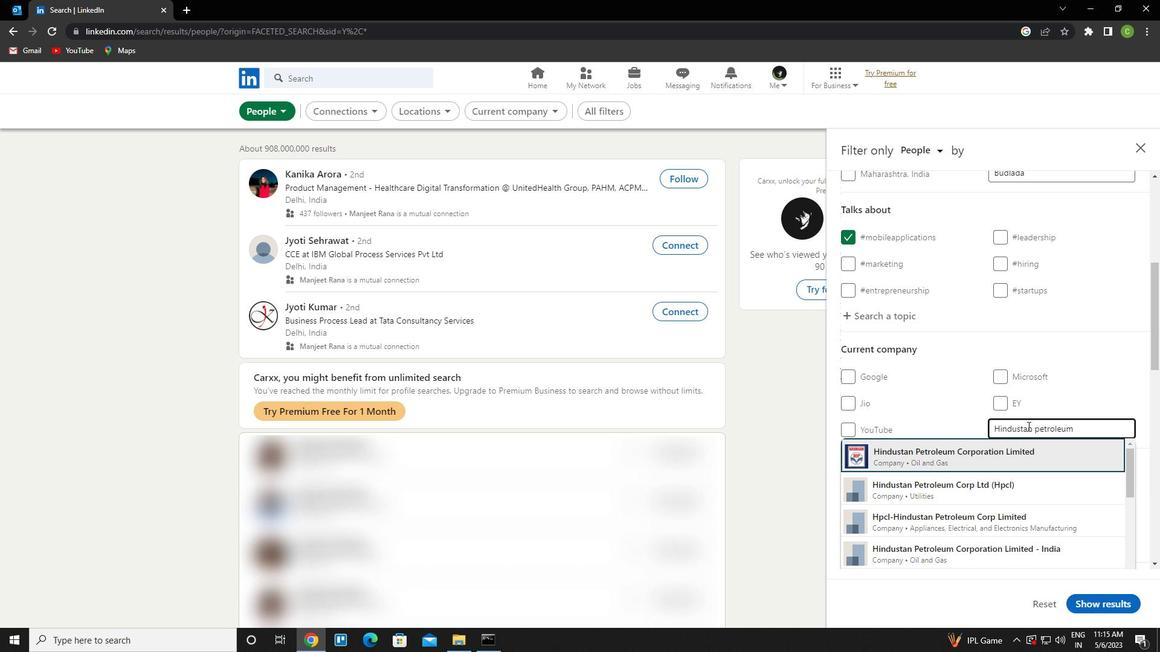 
Action: Mouse scrolled (1027, 425) with delta (0, 0)
Screenshot: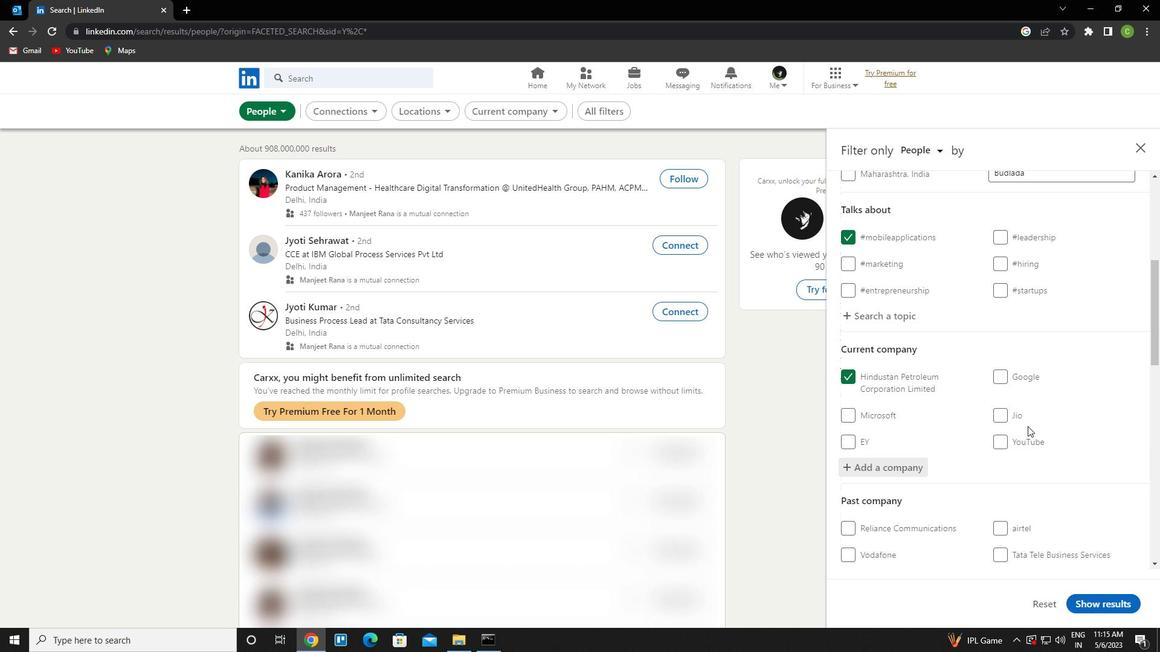 
Action: Mouse scrolled (1027, 425) with delta (0, 0)
Screenshot: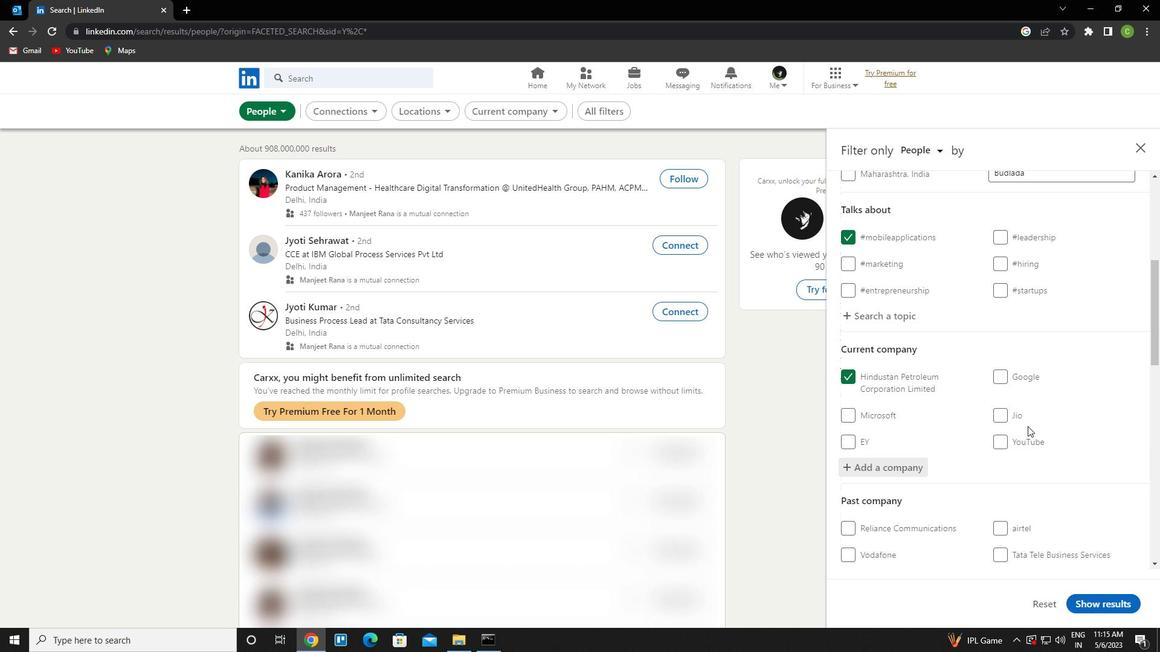 
Action: Mouse scrolled (1027, 425) with delta (0, 0)
Screenshot: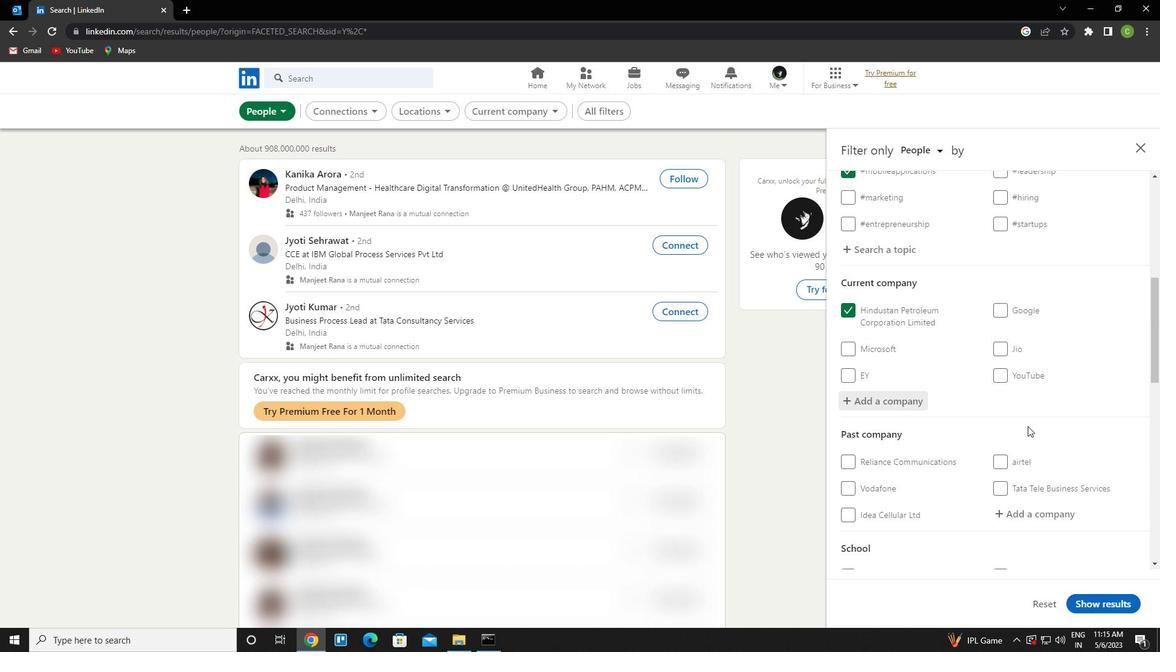 
Action: Mouse scrolled (1027, 425) with delta (0, 0)
Screenshot: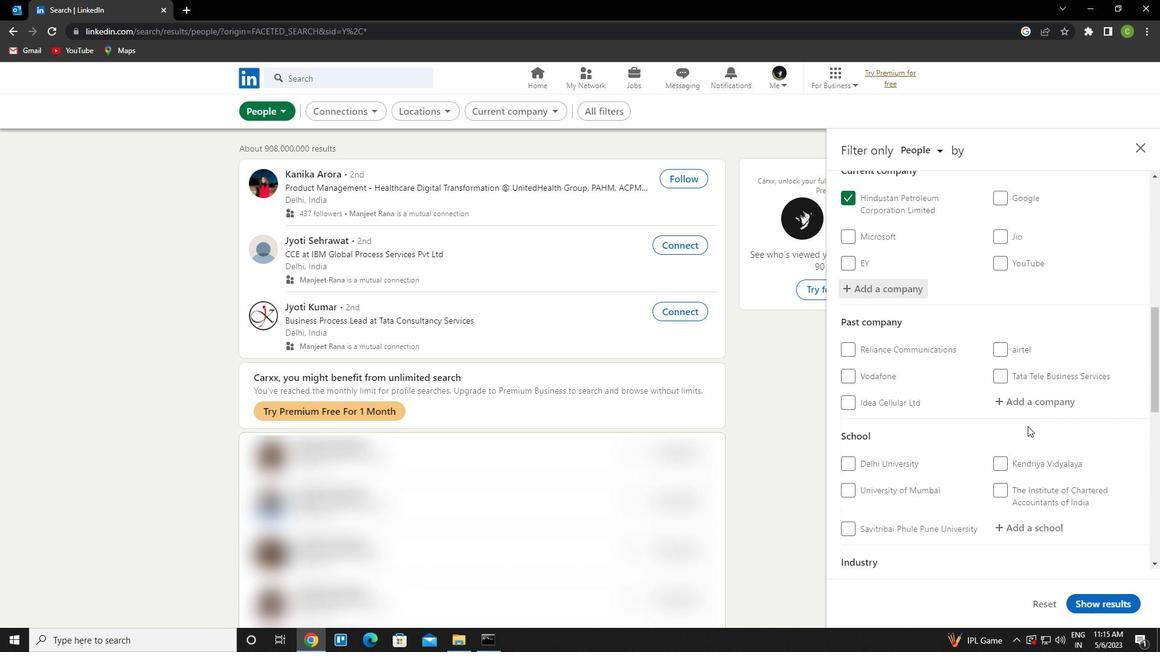 
Action: Mouse scrolled (1027, 425) with delta (0, 0)
Screenshot: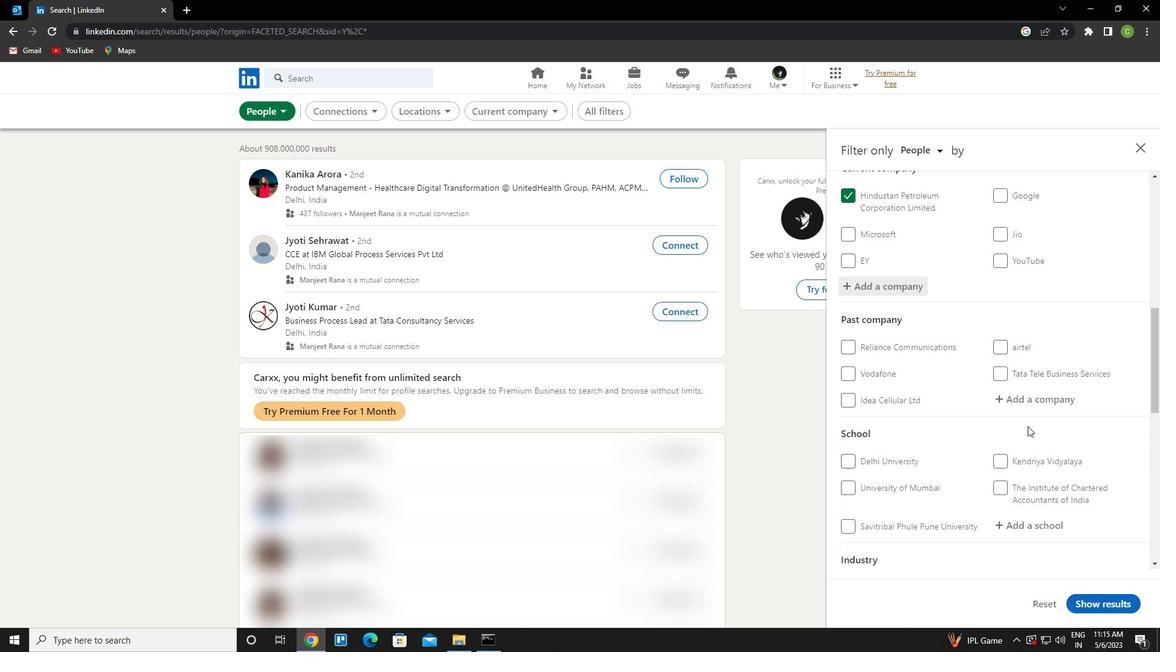 
Action: Mouse scrolled (1027, 425) with delta (0, 0)
Screenshot: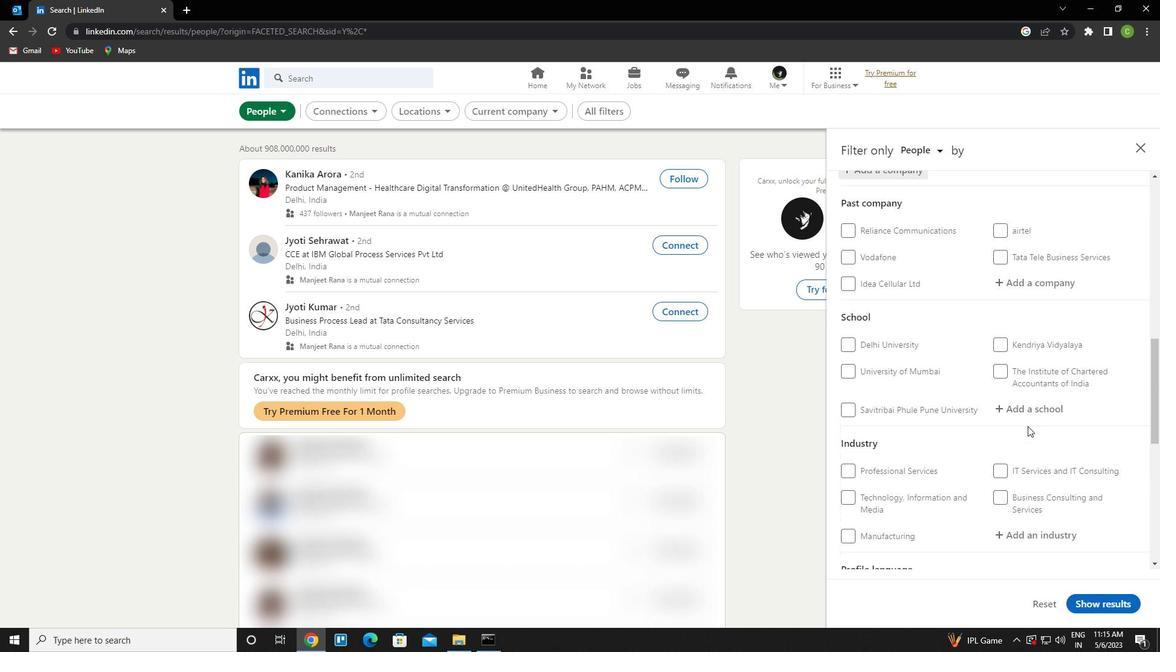 
Action: Mouse scrolled (1027, 425) with delta (0, 0)
Screenshot: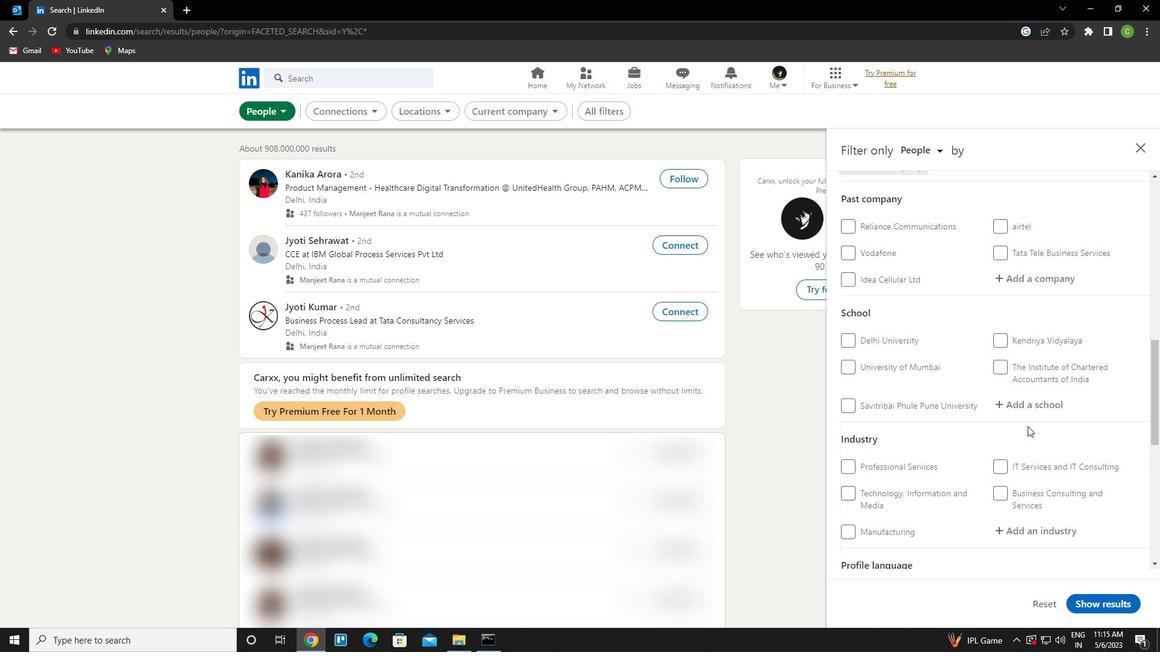 
Action: Mouse moved to (1035, 285)
Screenshot: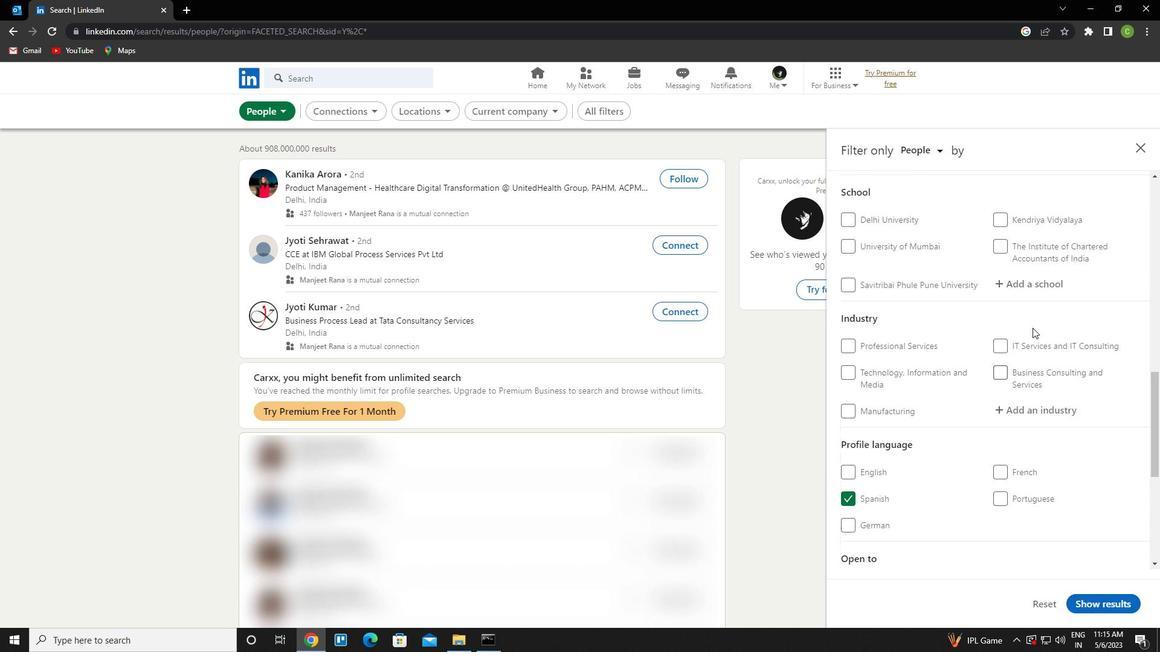
Action: Mouse pressed left at (1035, 285)
Screenshot: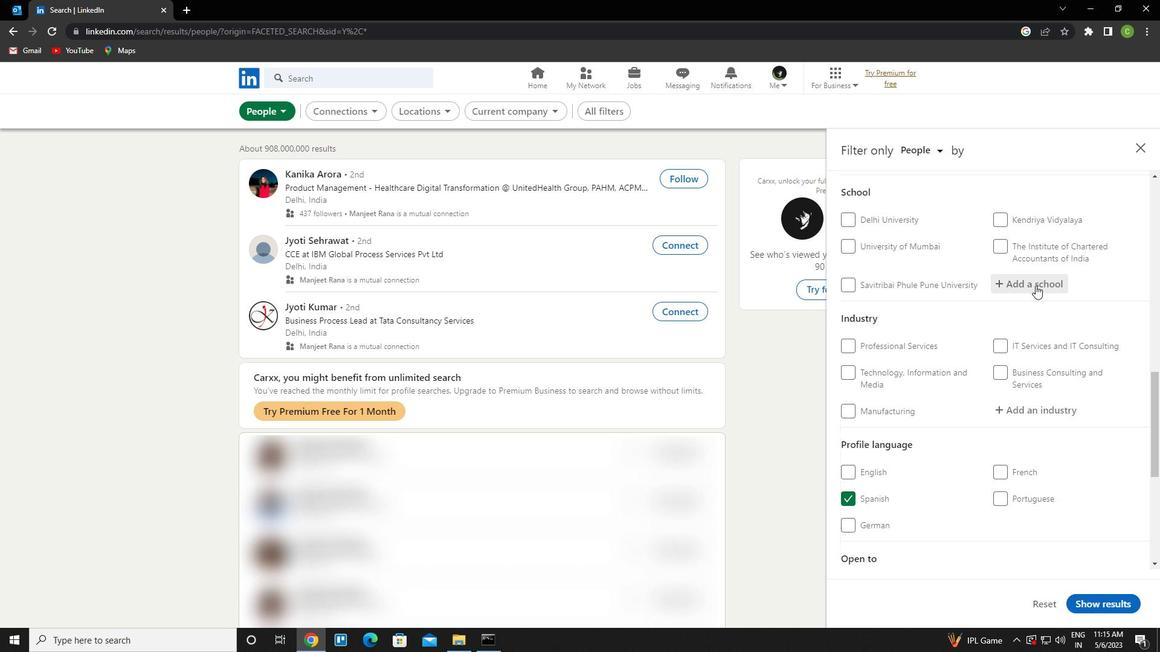 
Action: Key pressed <Key.caps_lock>m<Key.caps_lock>anaimmai<Key.space>university
Screenshot: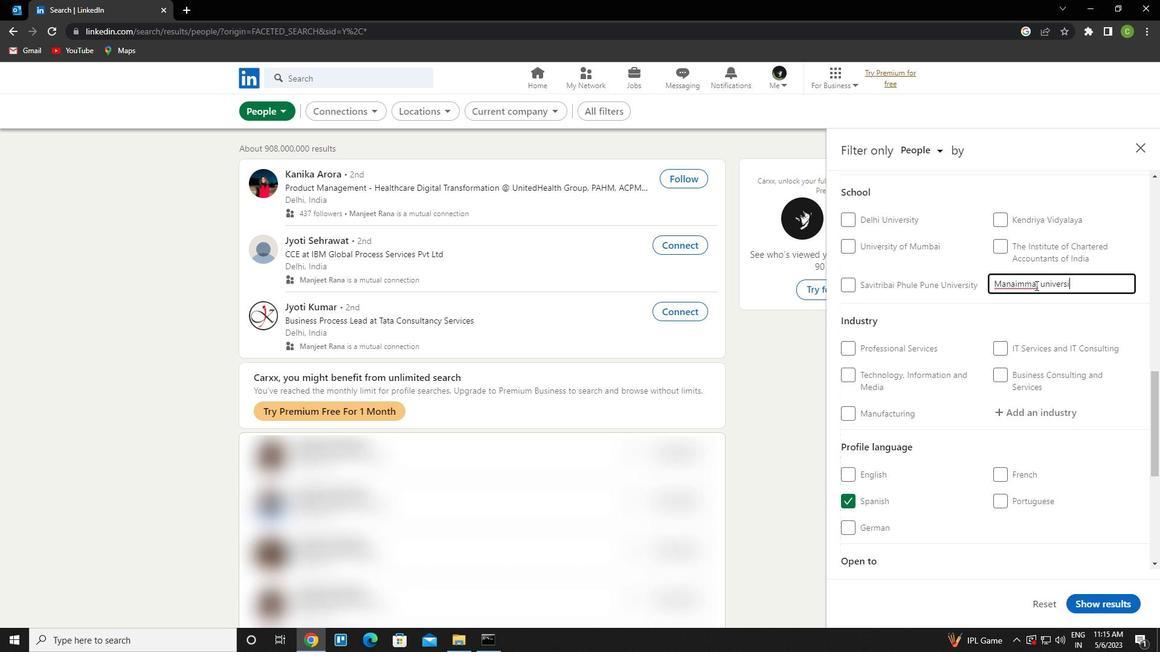 
Action: Mouse moved to (1017, 285)
Screenshot: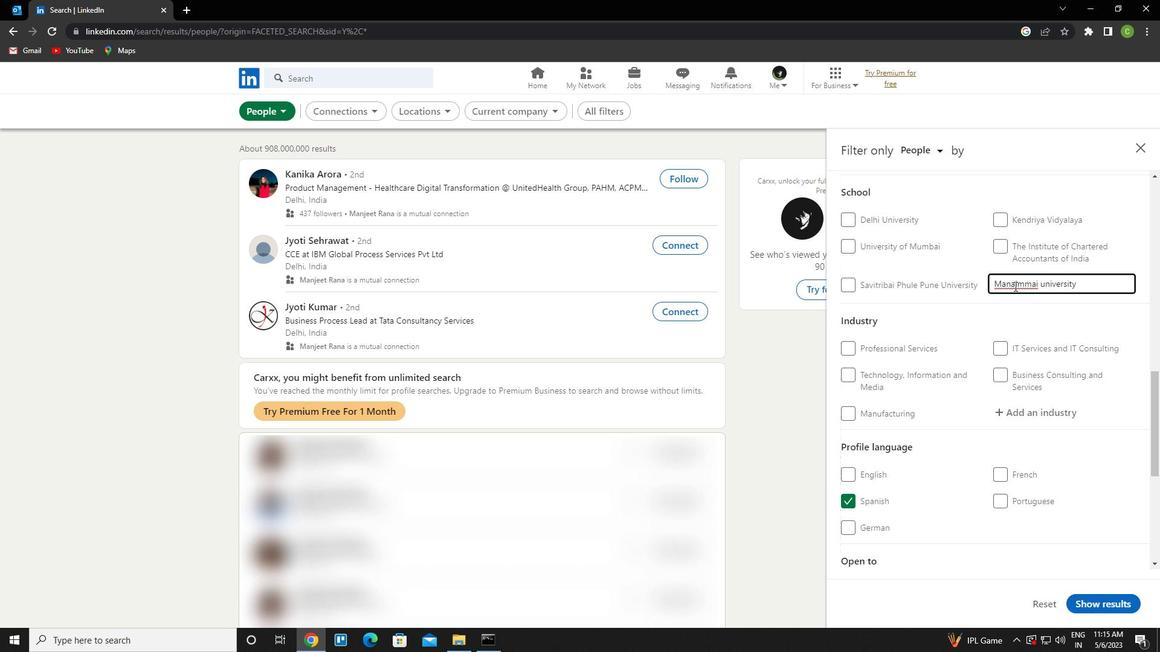 
Action: Mouse pressed left at (1017, 285)
Screenshot: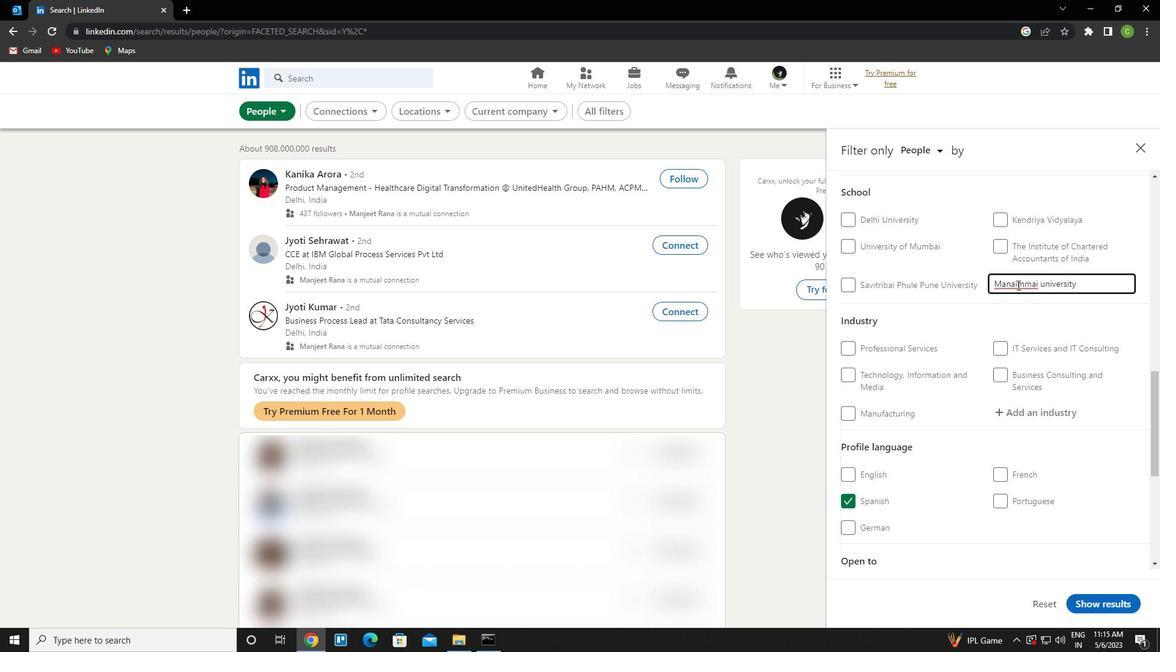 
Action: Mouse moved to (1020, 285)
Screenshot: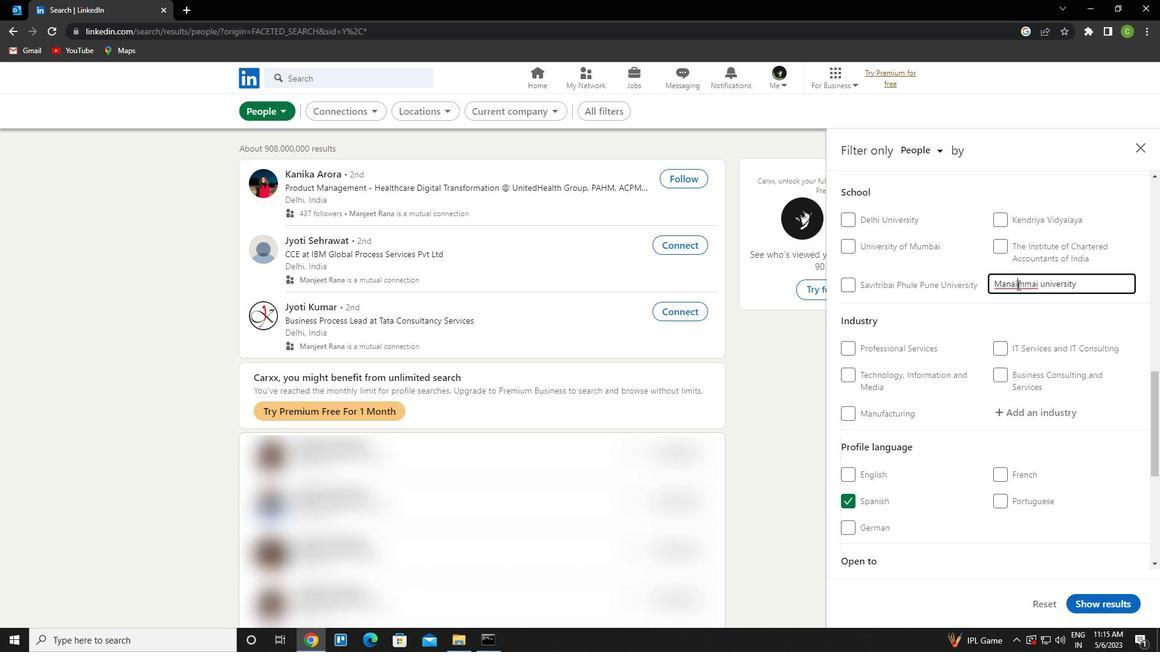 
Action: Key pressed <Key.backspace><Key.backspace>ia<Key.down><Key.enter>
Screenshot: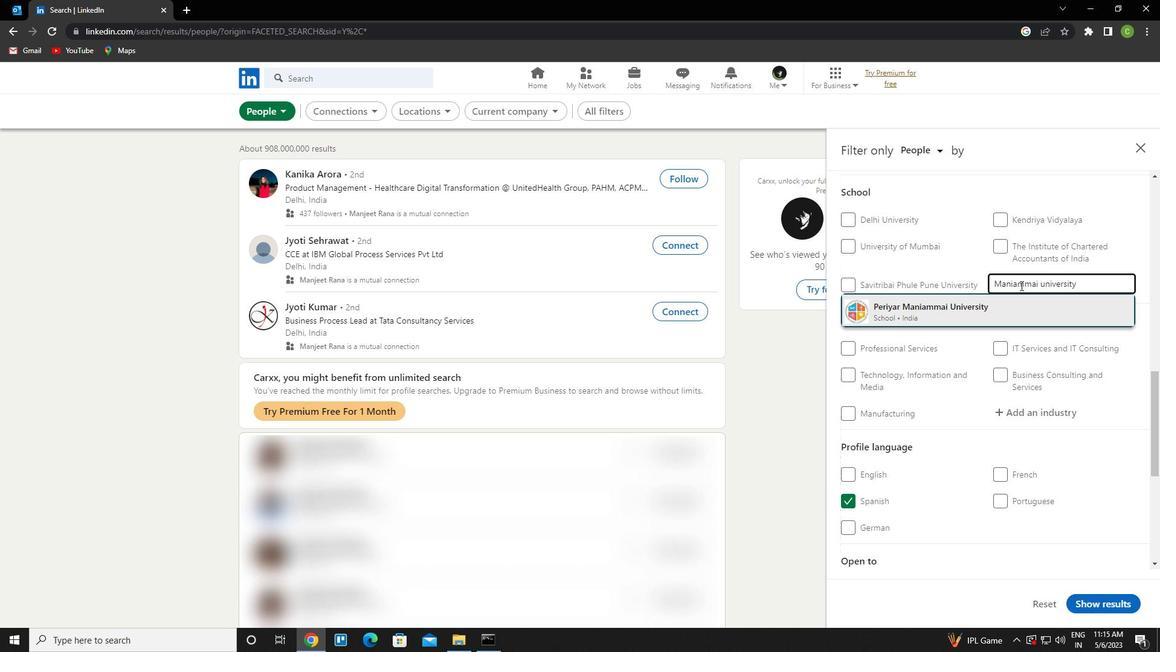 
Action: Mouse scrolled (1020, 285) with delta (0, 0)
Screenshot: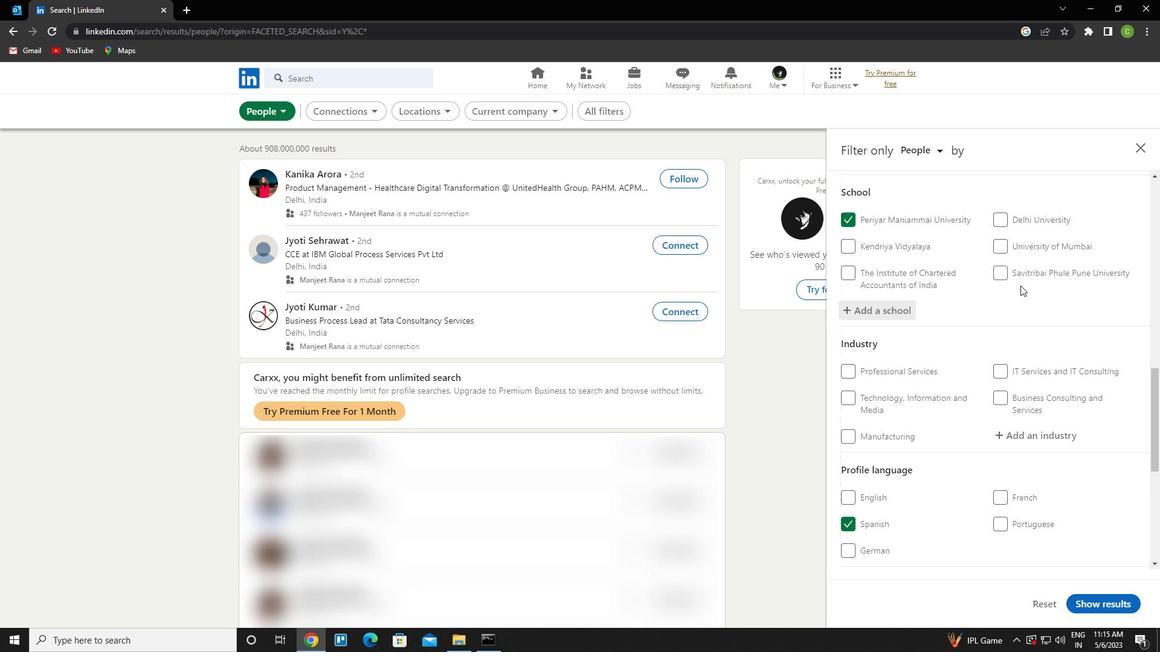 
Action: Mouse scrolled (1020, 285) with delta (0, 0)
Screenshot: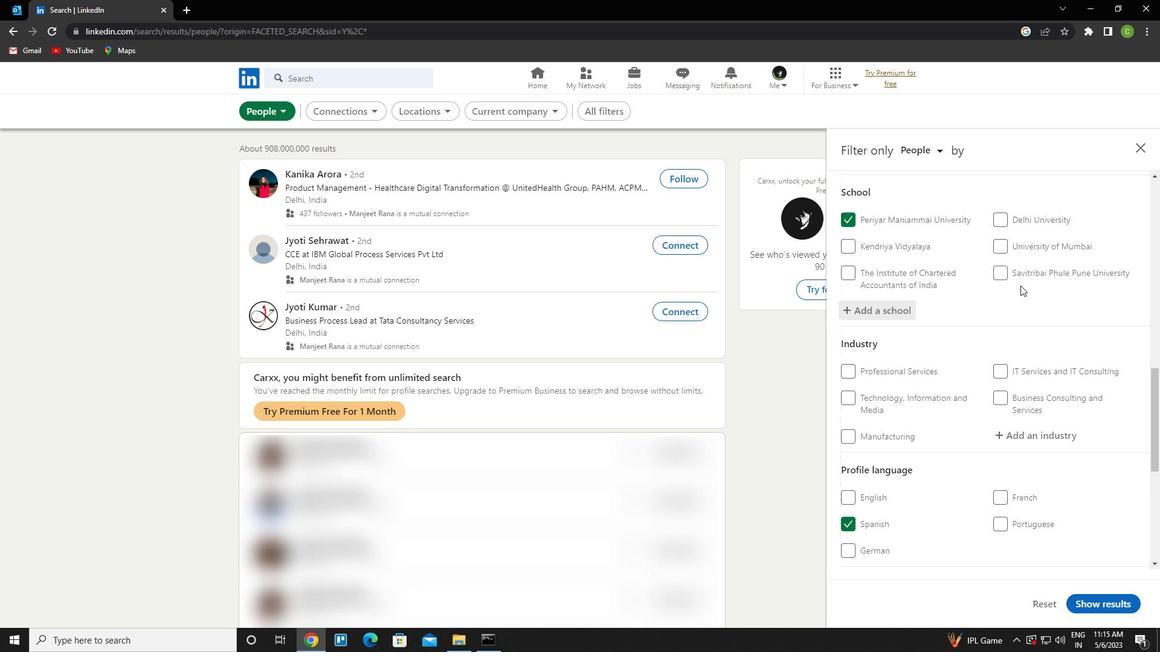 
Action: Mouse scrolled (1020, 285) with delta (0, 0)
Screenshot: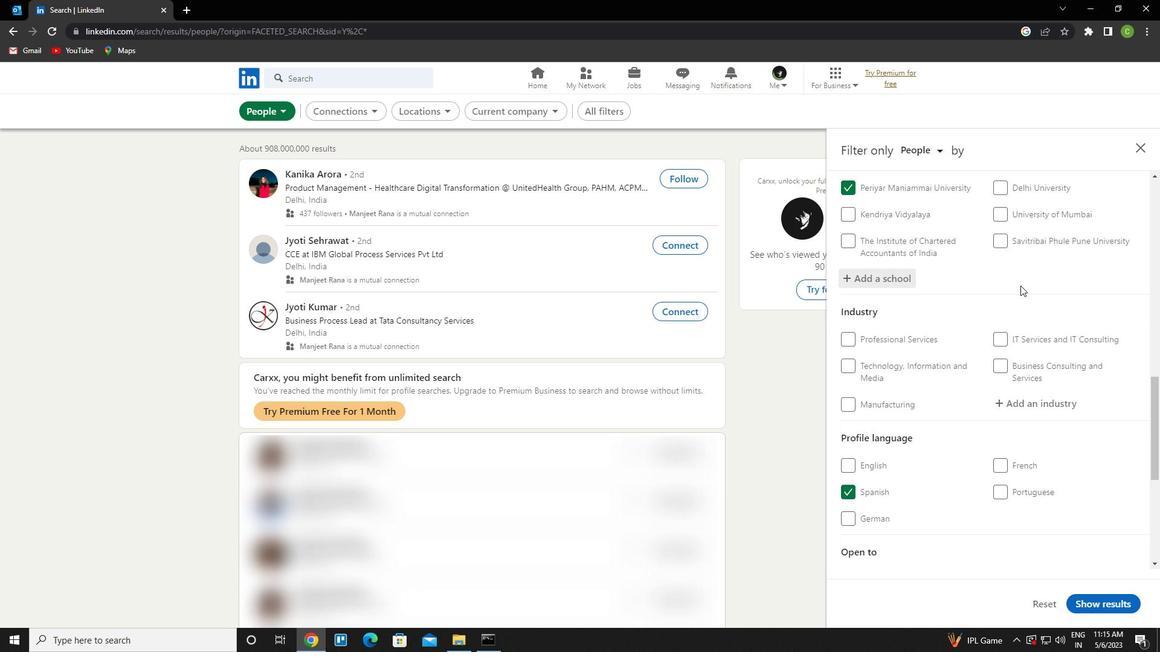 
Action: Mouse moved to (1050, 256)
Screenshot: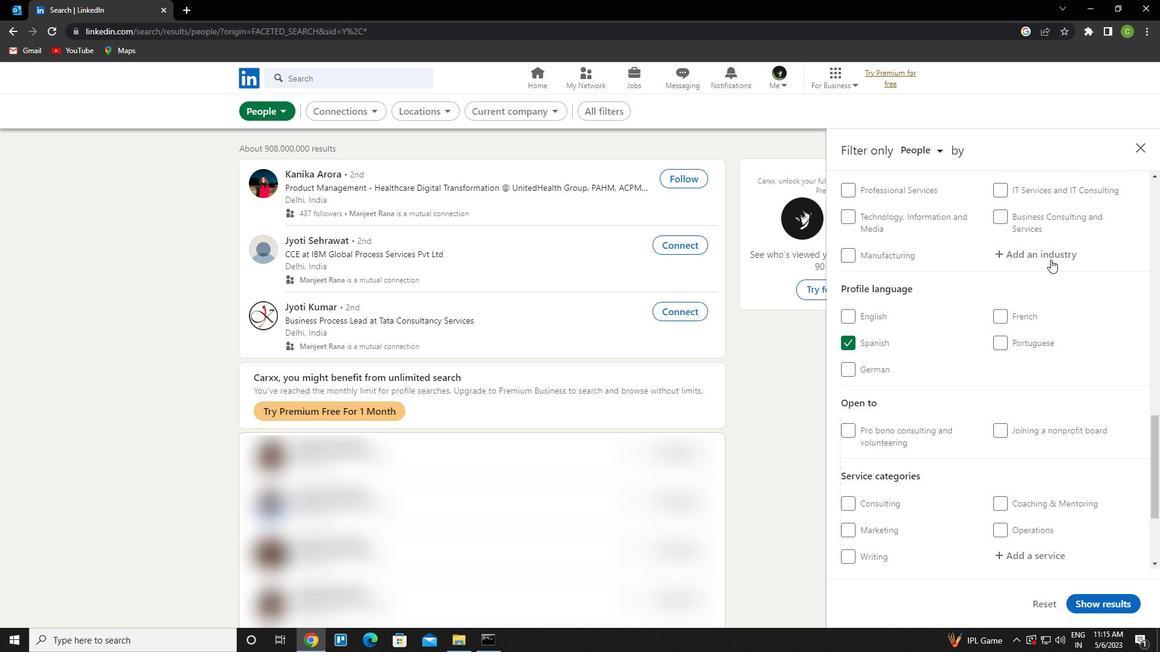 
Action: Mouse pressed left at (1050, 256)
Screenshot: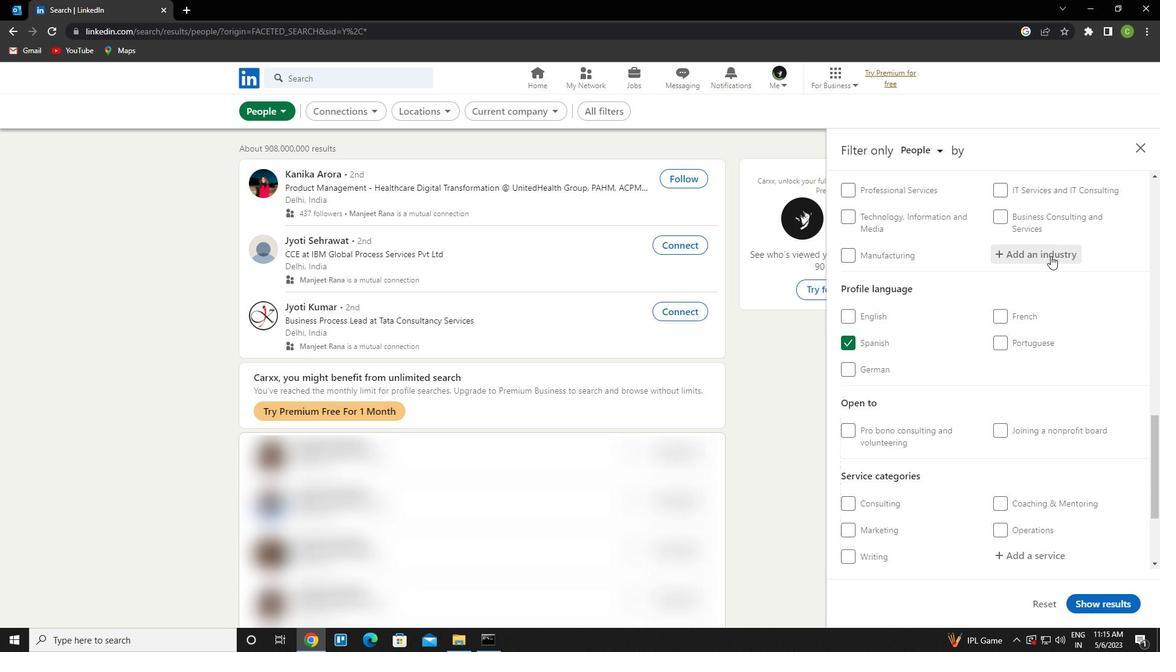 
Action: Key pressed <Key.caps_lock>w<Key.caps_lock>holesale<Key.space>foot<Key.down><Key.enter>
Screenshot: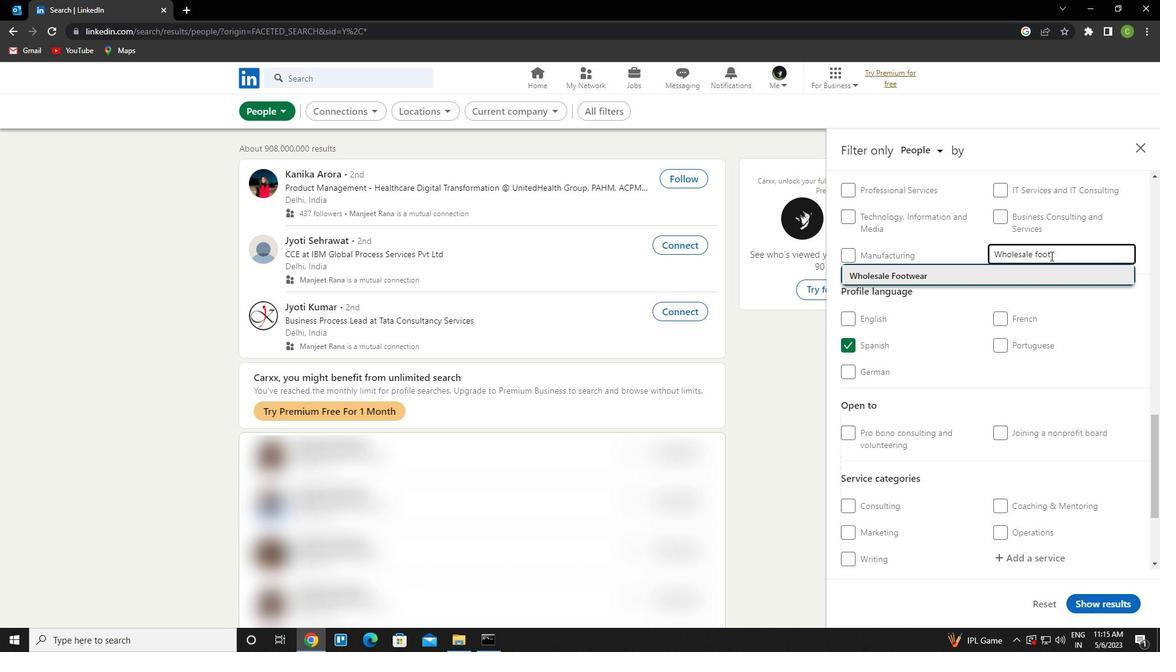 
Action: Mouse scrolled (1050, 255) with delta (0, 0)
Screenshot: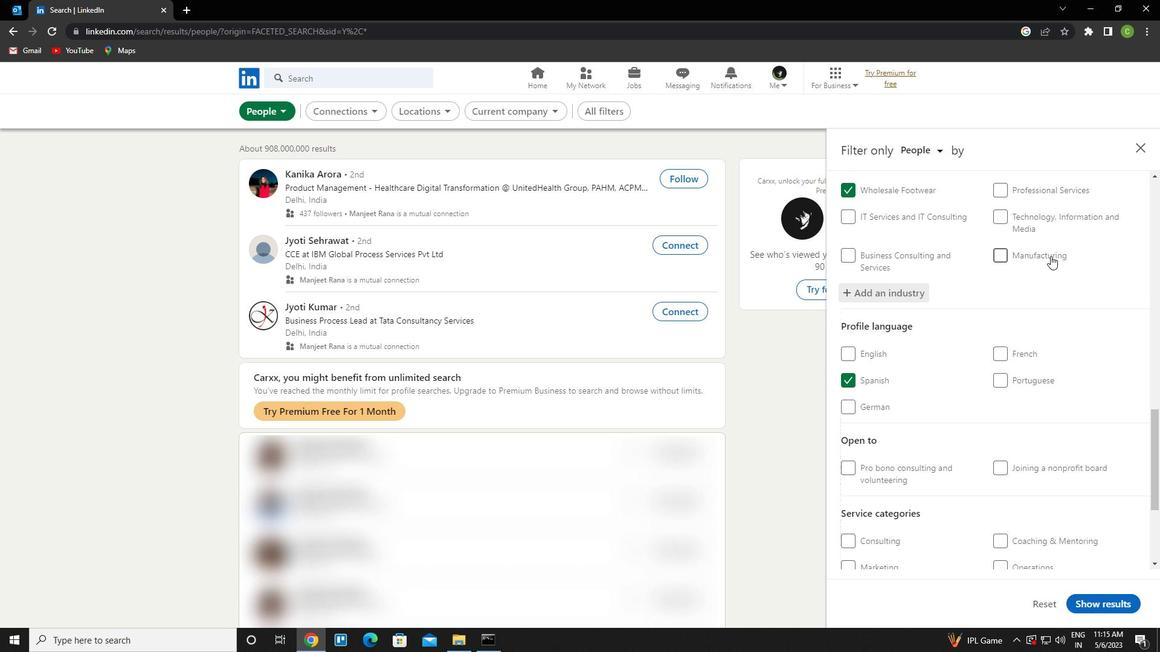 
Action: Mouse scrolled (1050, 255) with delta (0, 0)
Screenshot: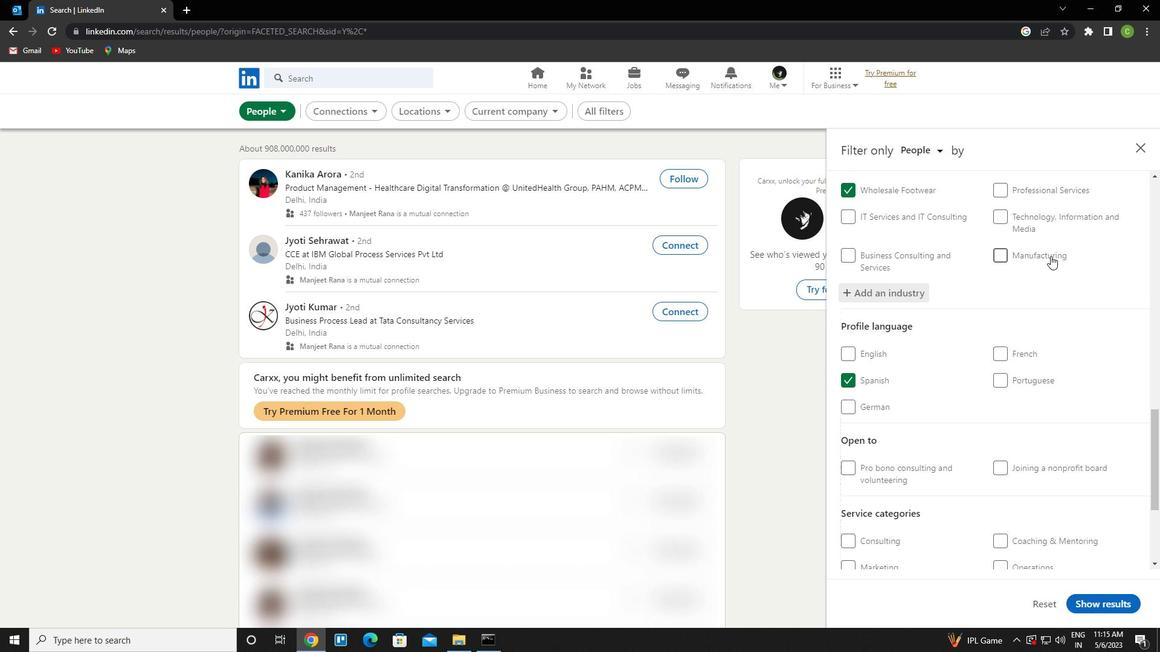 
Action: Mouse scrolled (1050, 255) with delta (0, 0)
Screenshot: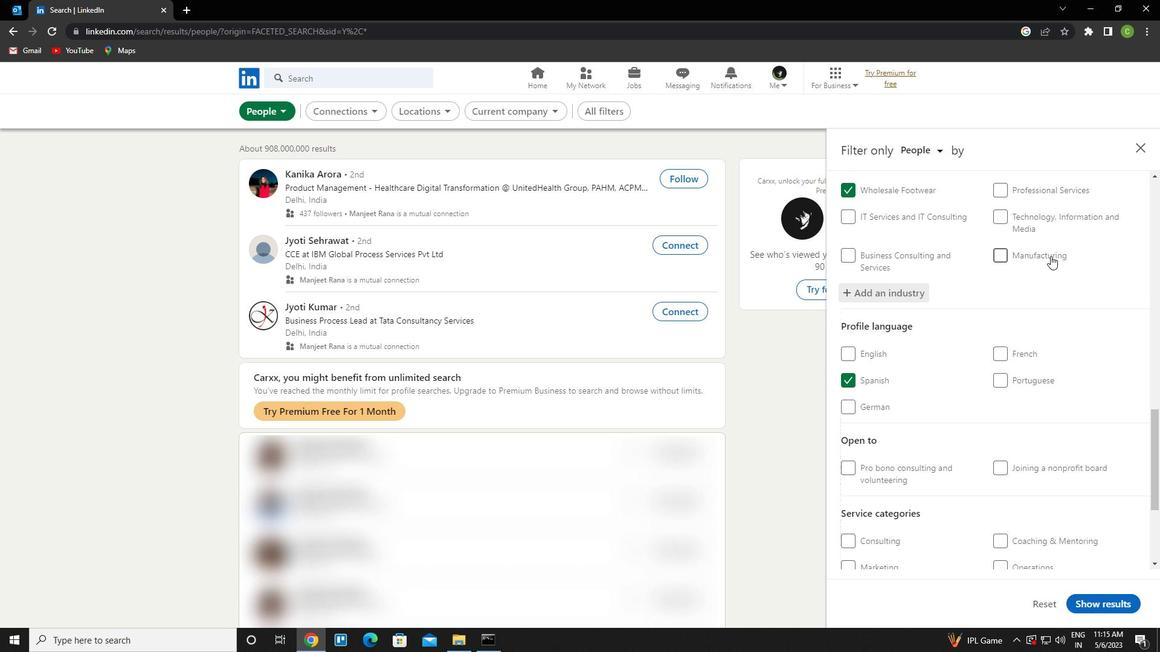 
Action: Mouse scrolled (1050, 255) with delta (0, 0)
Screenshot: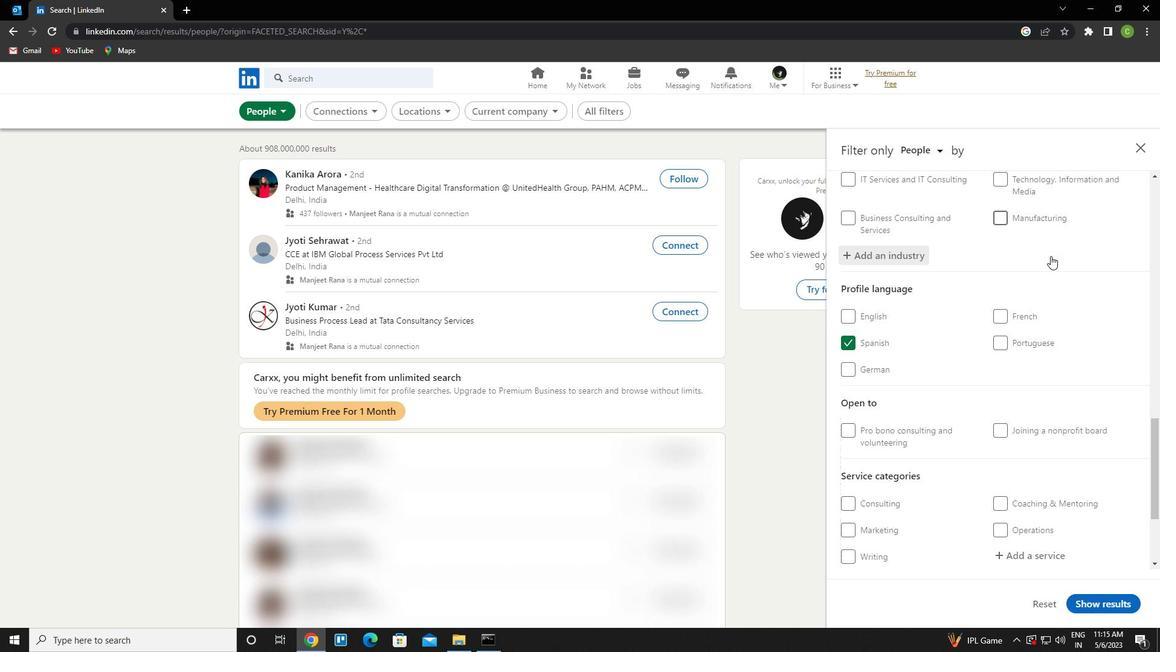 
Action: Mouse scrolled (1050, 255) with delta (0, 0)
Screenshot: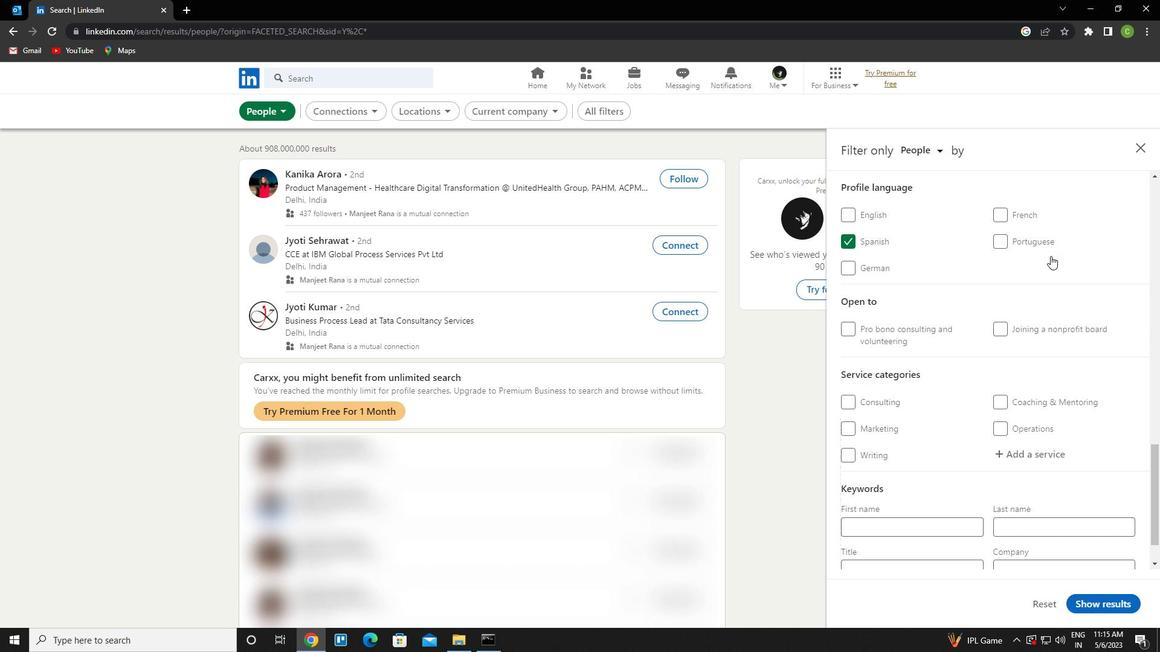
Action: Mouse scrolled (1050, 255) with delta (0, 0)
Screenshot: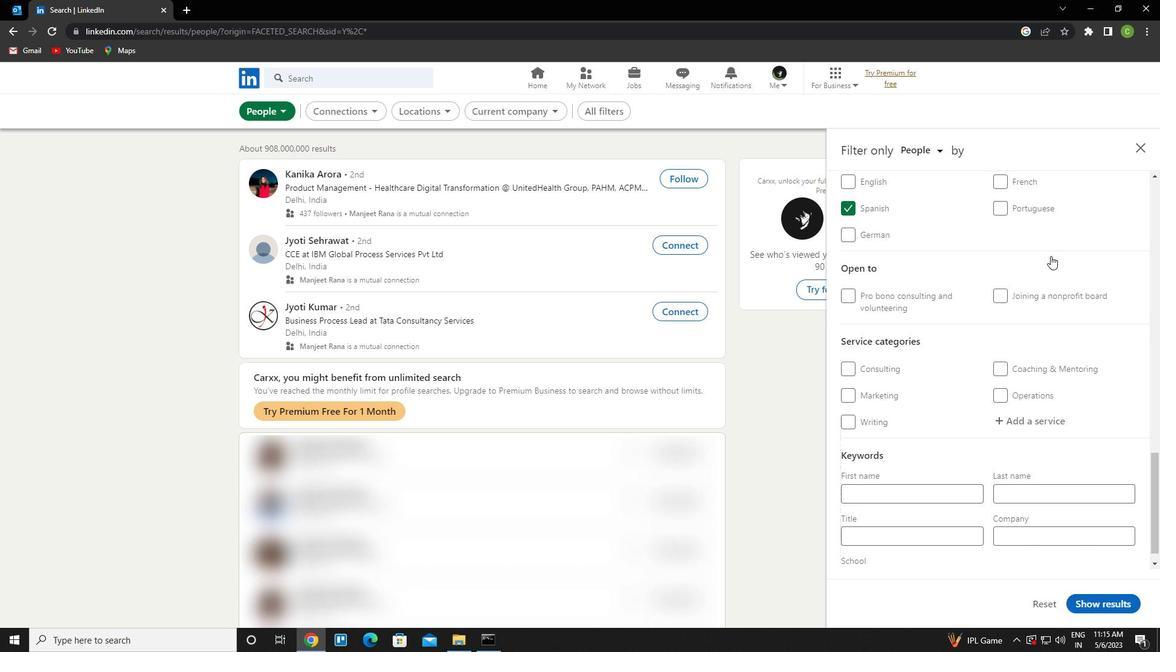 
Action: Mouse scrolled (1050, 255) with delta (0, 0)
Screenshot: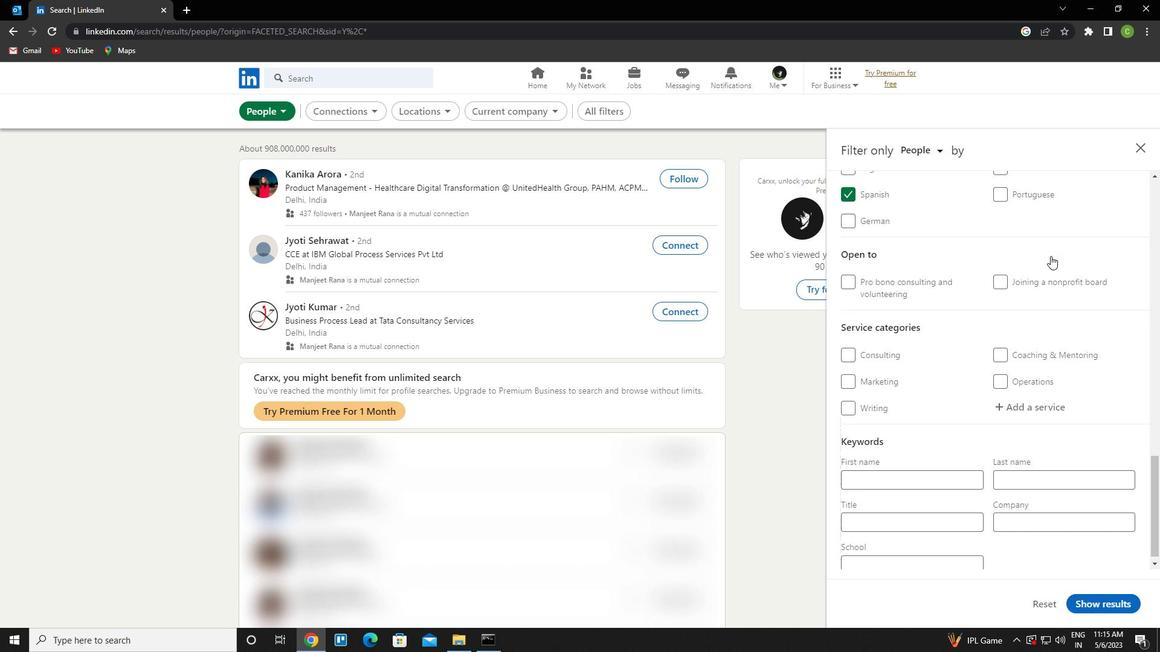 
Action: Mouse moved to (1030, 405)
Screenshot: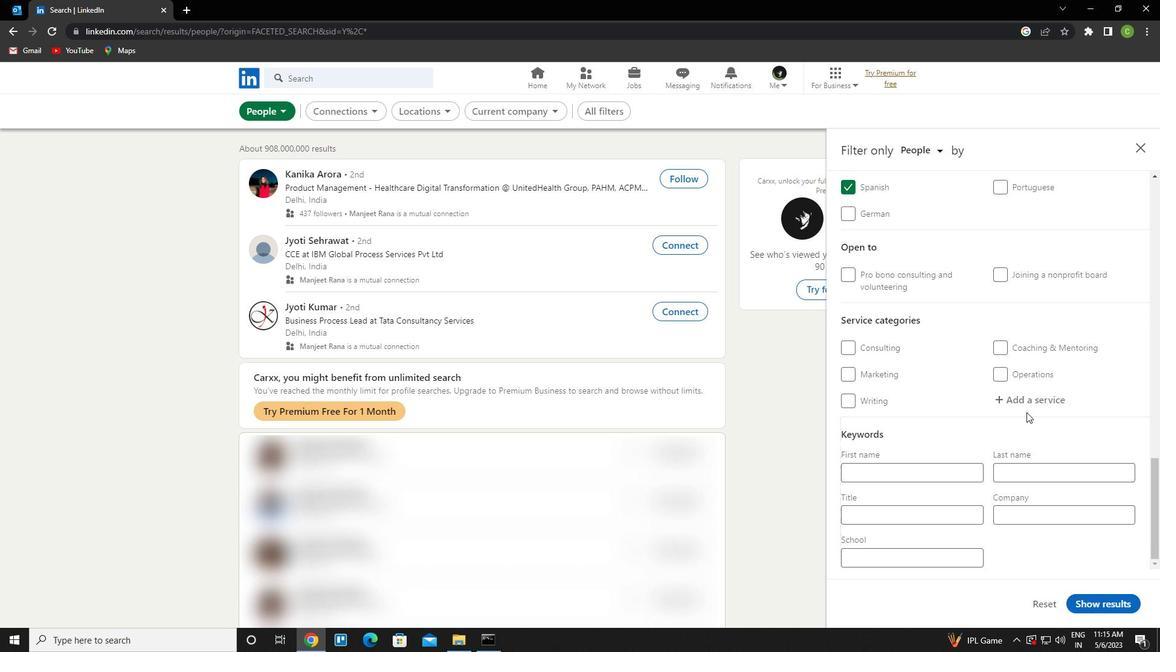 
Action: Mouse pressed left at (1030, 405)
Screenshot: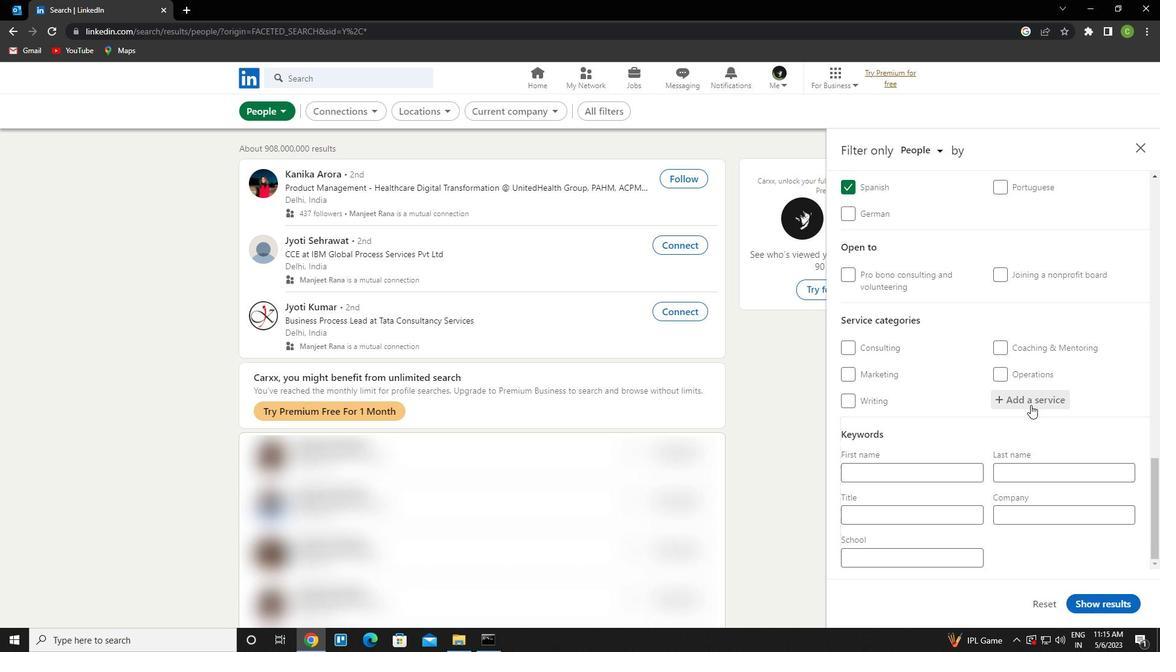 
Action: Key pressed <Key.caps_lock>r<Key.caps_lock>eal<Key.space>estate<Key.right><Key.right><Key.down><Key.down><Key.down><Key.enter>
Screenshot: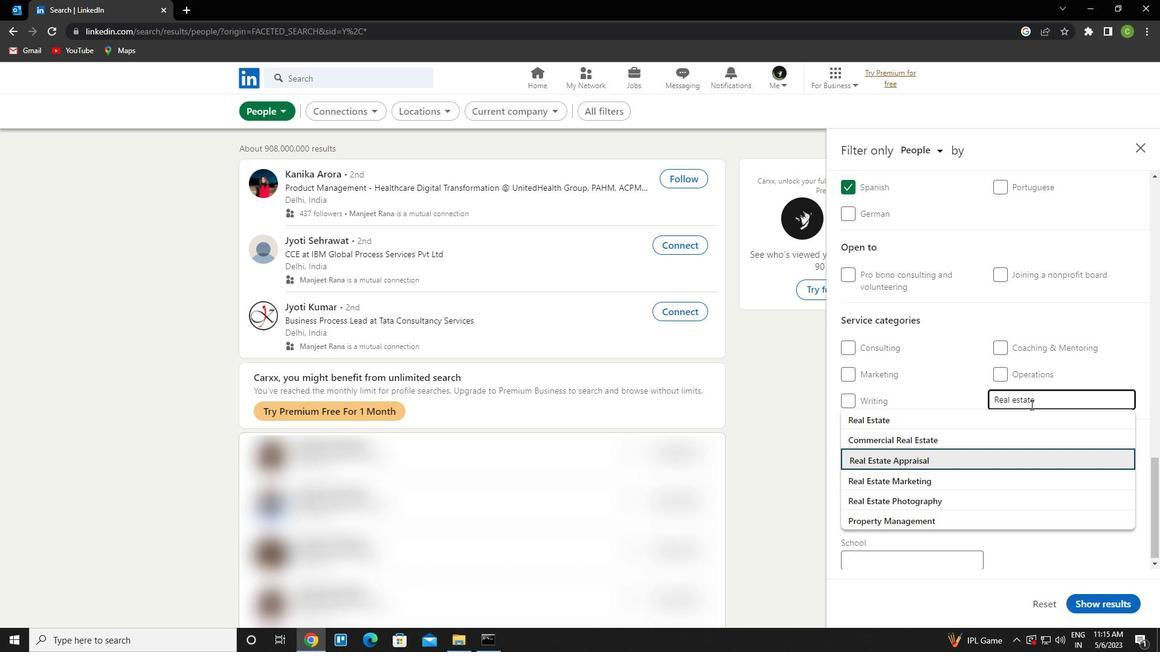 
Action: Mouse scrolled (1030, 404) with delta (0, 0)
Screenshot: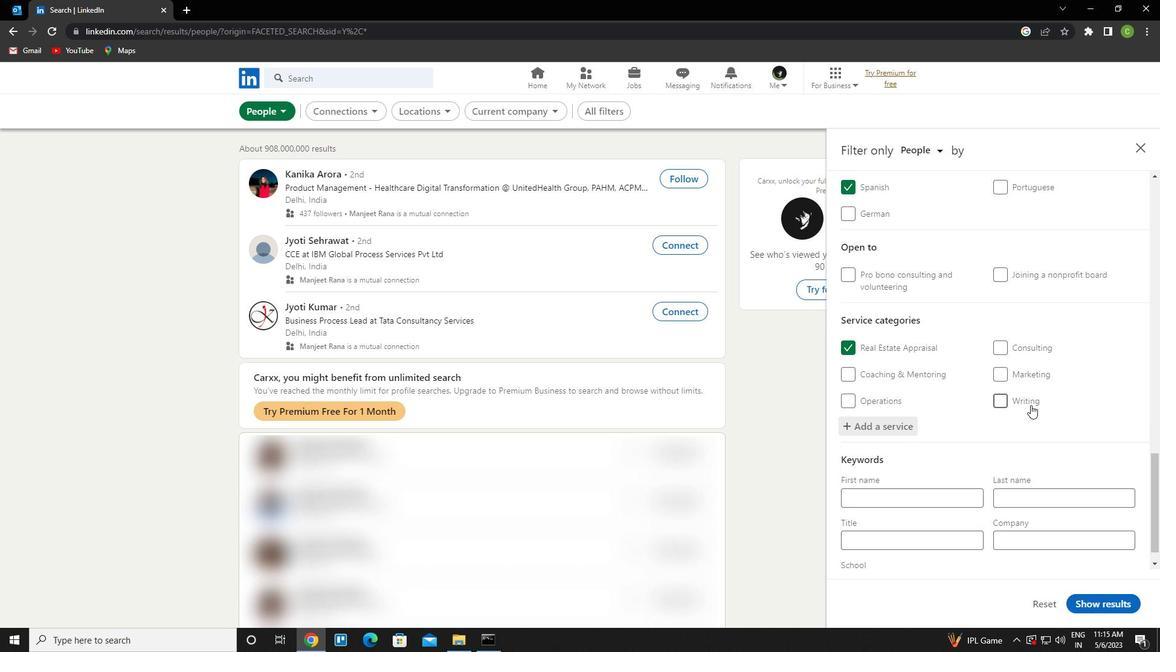 
Action: Mouse scrolled (1030, 404) with delta (0, 0)
Screenshot: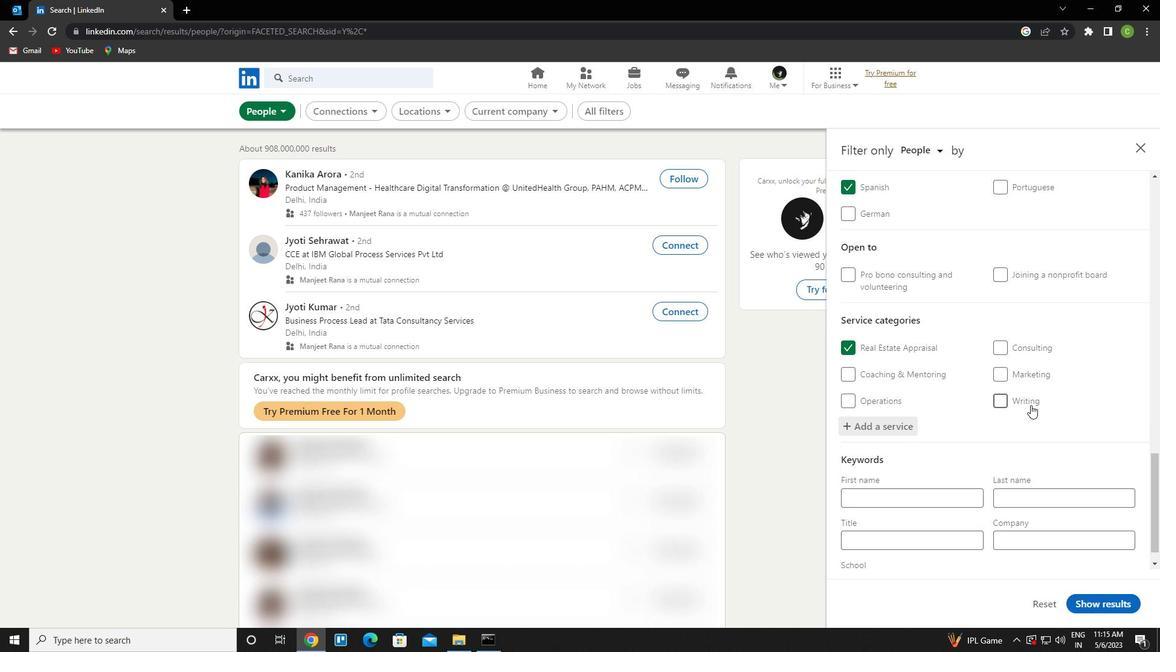
Action: Mouse scrolled (1030, 404) with delta (0, 0)
Screenshot: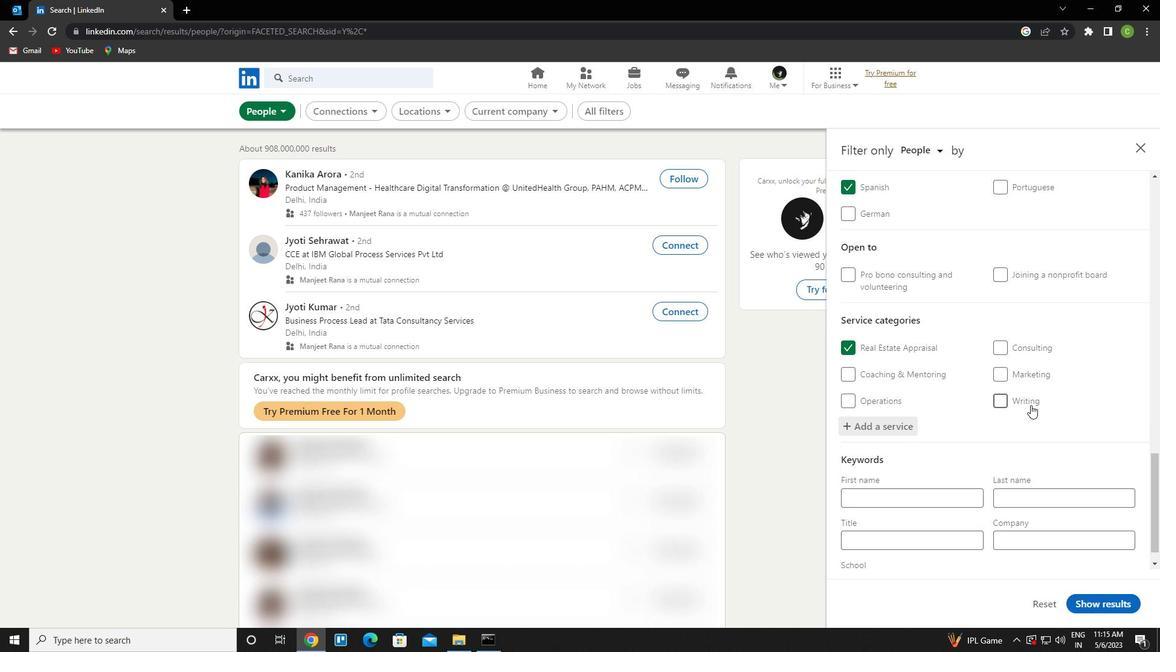 
Action: Mouse scrolled (1030, 404) with delta (0, 0)
Screenshot: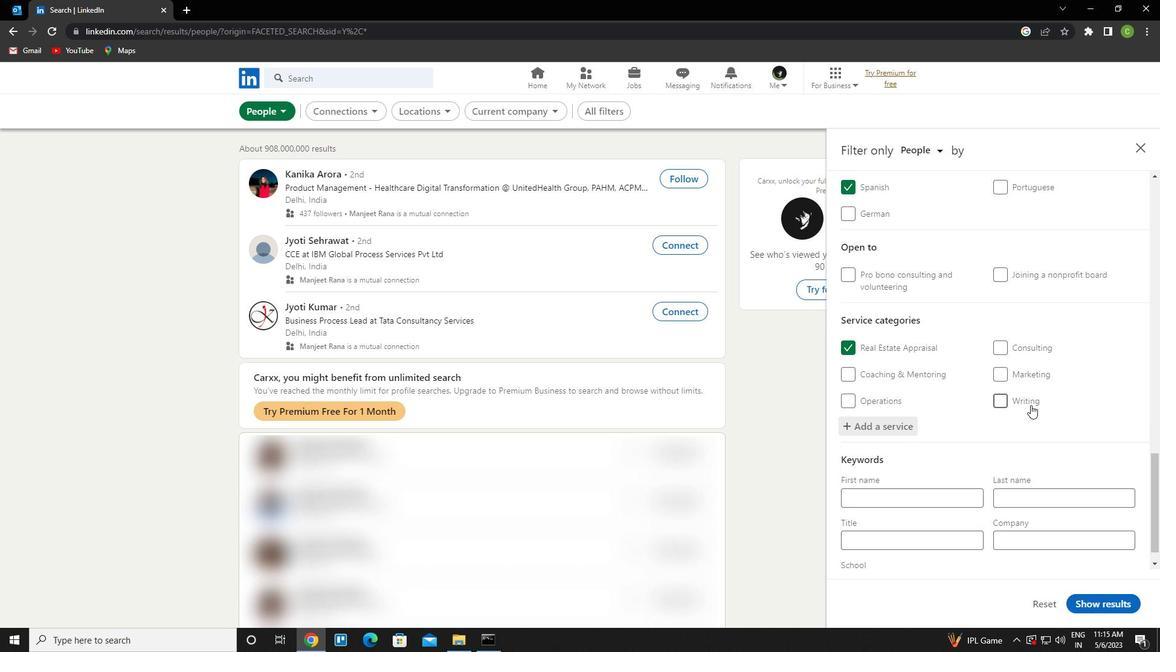 
Action: Mouse scrolled (1030, 404) with delta (0, 0)
Screenshot: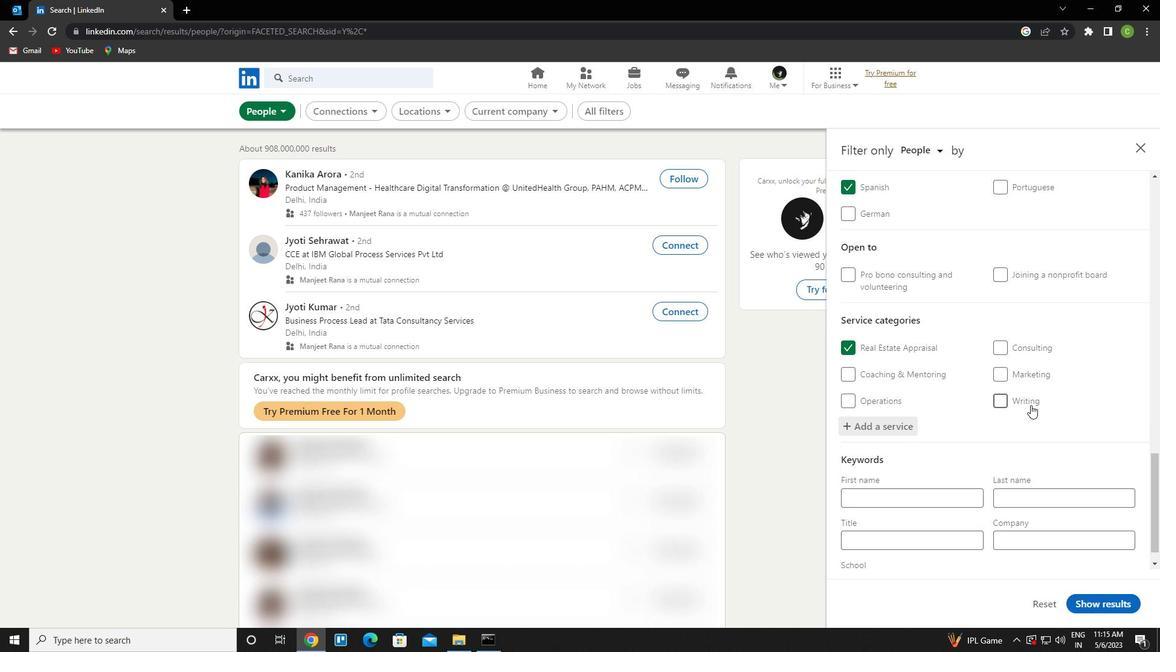 
Action: Mouse scrolled (1030, 404) with delta (0, -1)
Screenshot: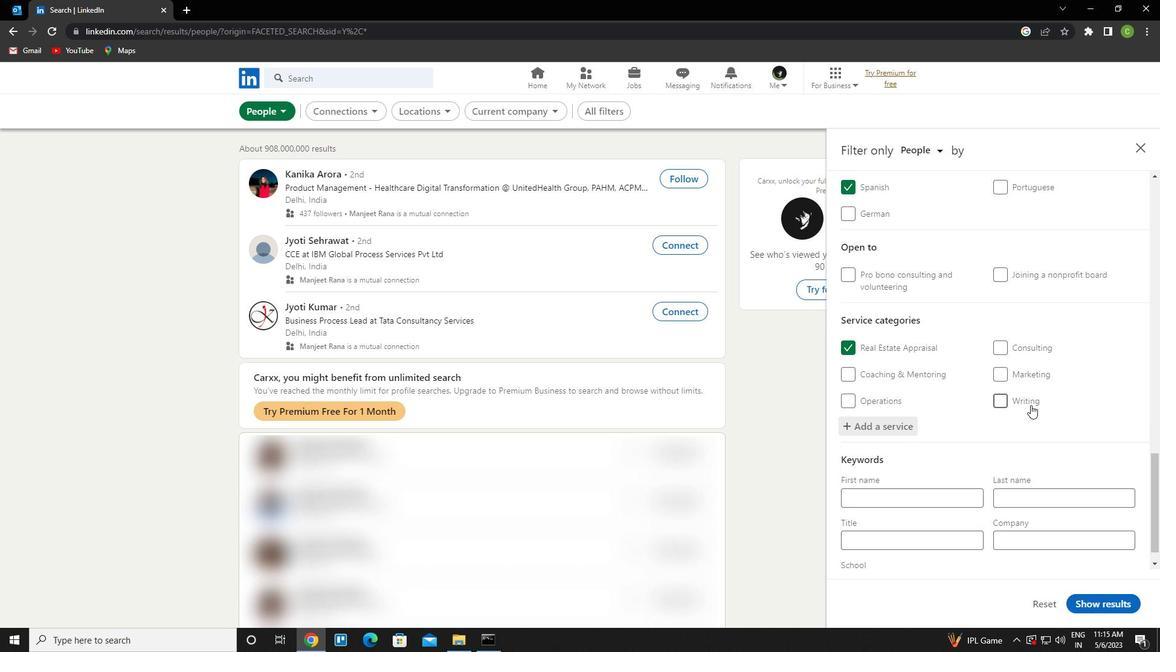 
Action: Mouse scrolled (1030, 404) with delta (0, 0)
Screenshot: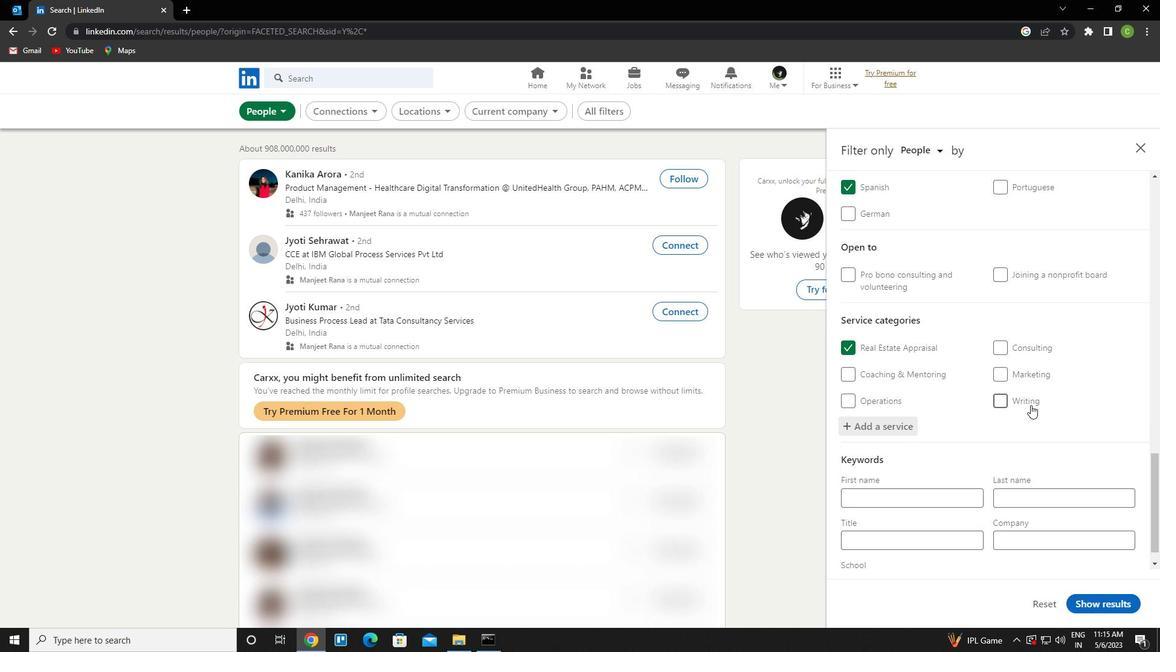 
Action: Mouse moved to (924, 517)
Screenshot: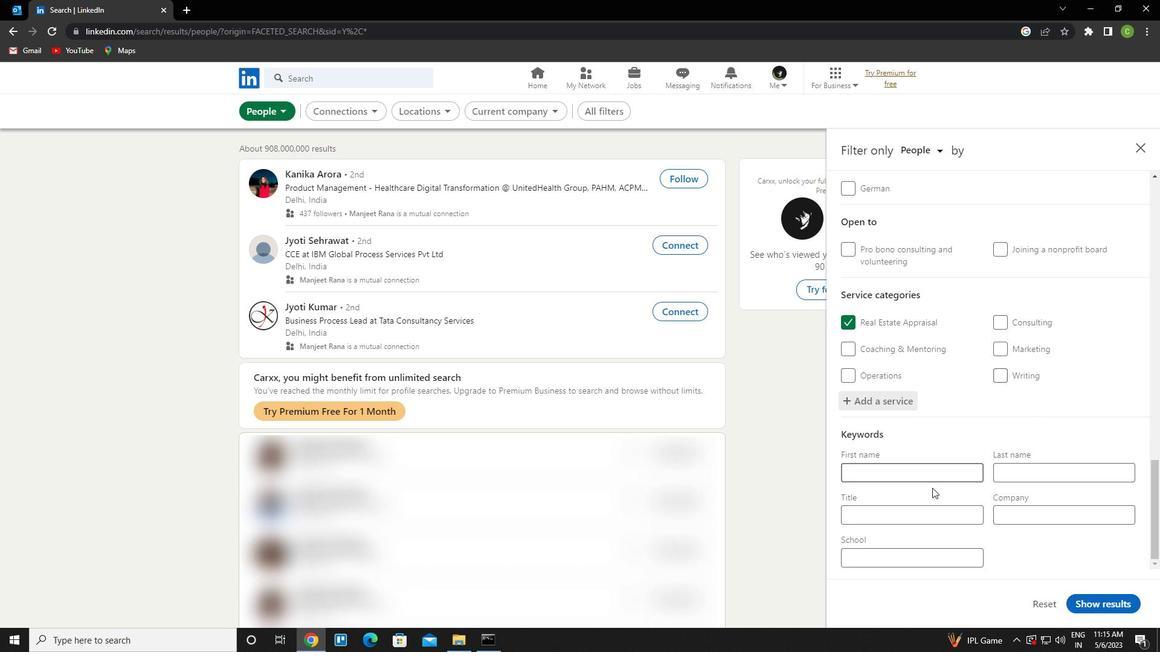 
Action: Mouse pressed left at (924, 517)
Screenshot: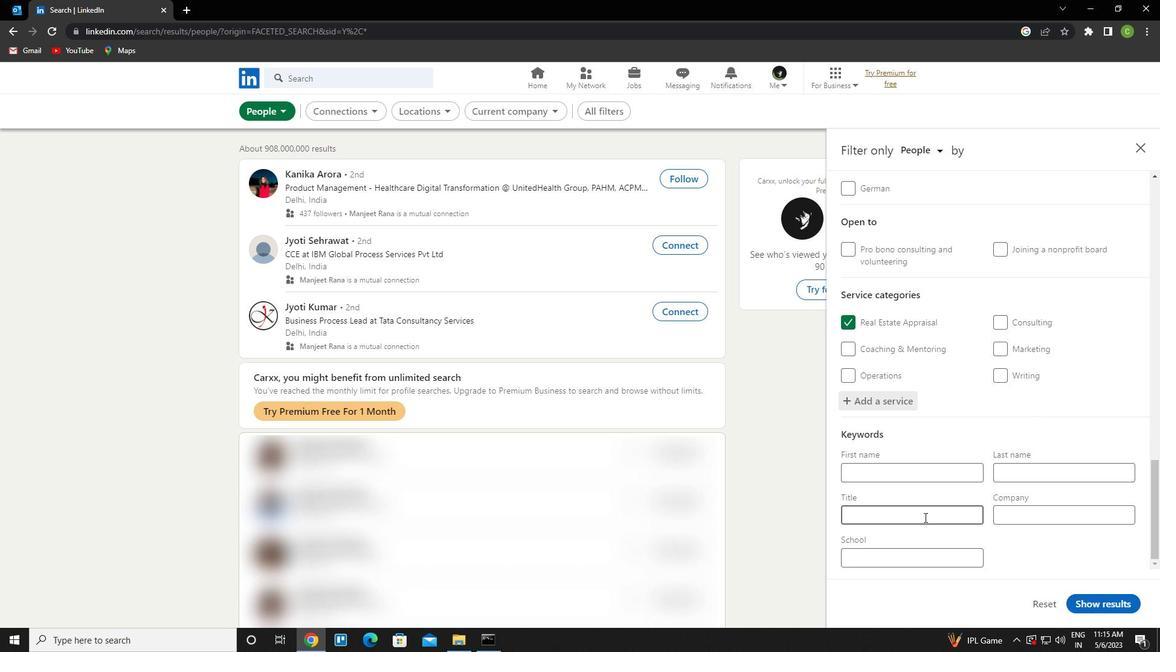 
Action: Key pressed <Key.caps_lock>p<Key.caps_lock>ublic<Key.space>relations<Key.space><Key.caps_lock>s<Key.caps_lock>pecialist
Screenshot: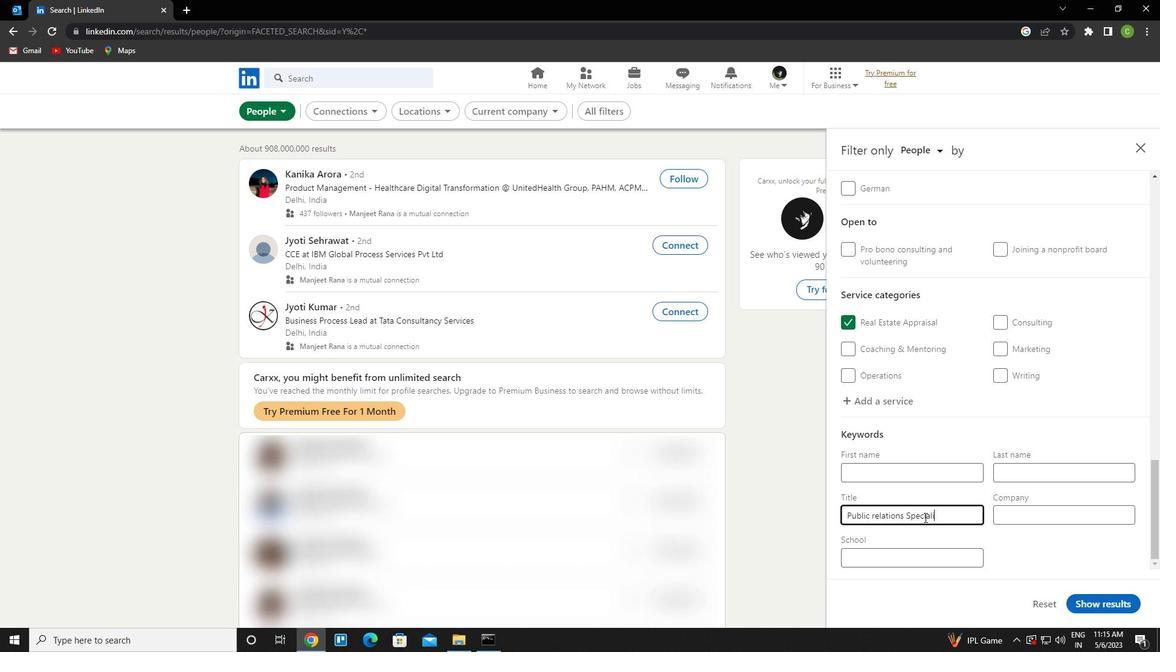 
Action: Mouse moved to (1098, 604)
Screenshot: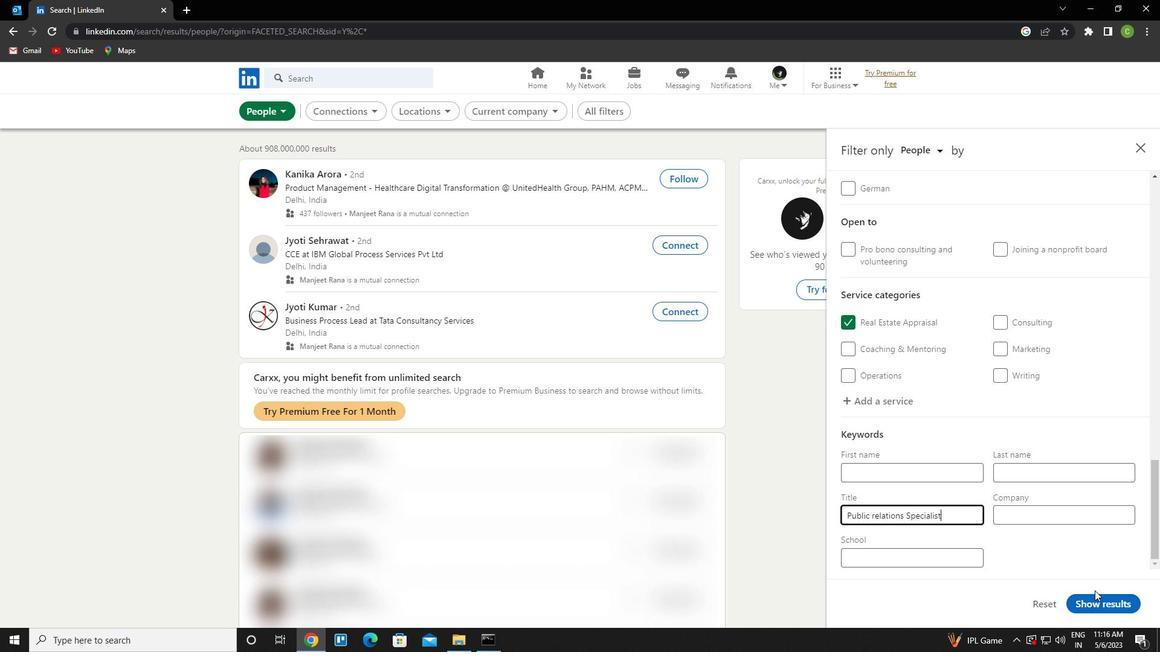 
Action: Mouse pressed left at (1098, 604)
Screenshot: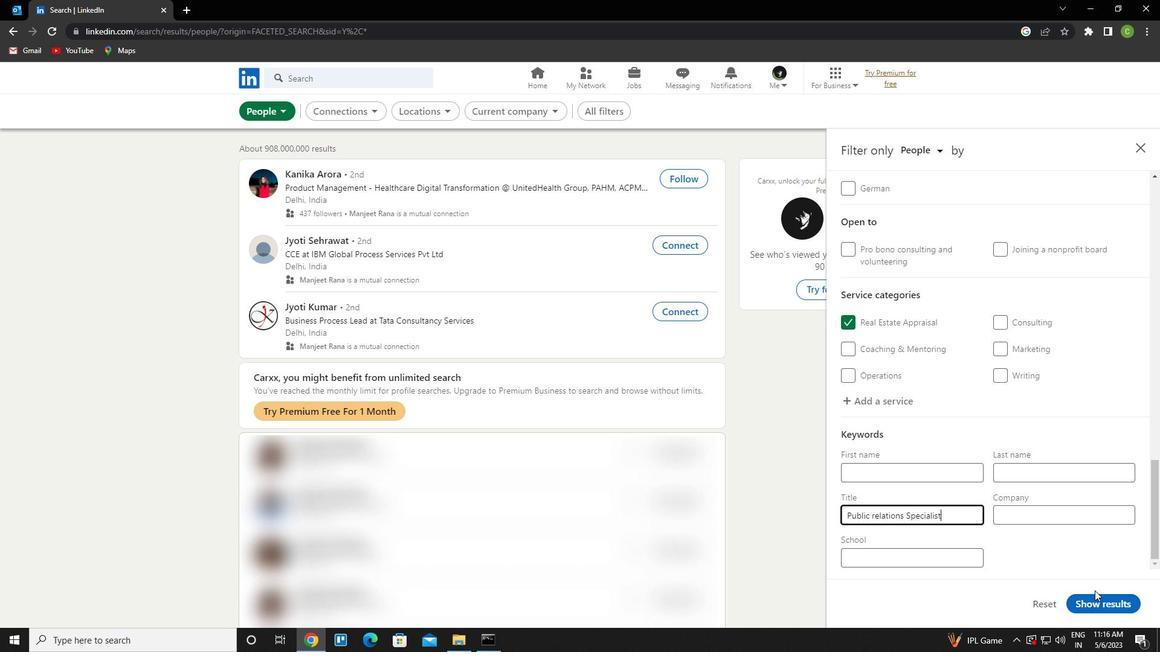 
Action: Mouse moved to (442, 586)
Screenshot: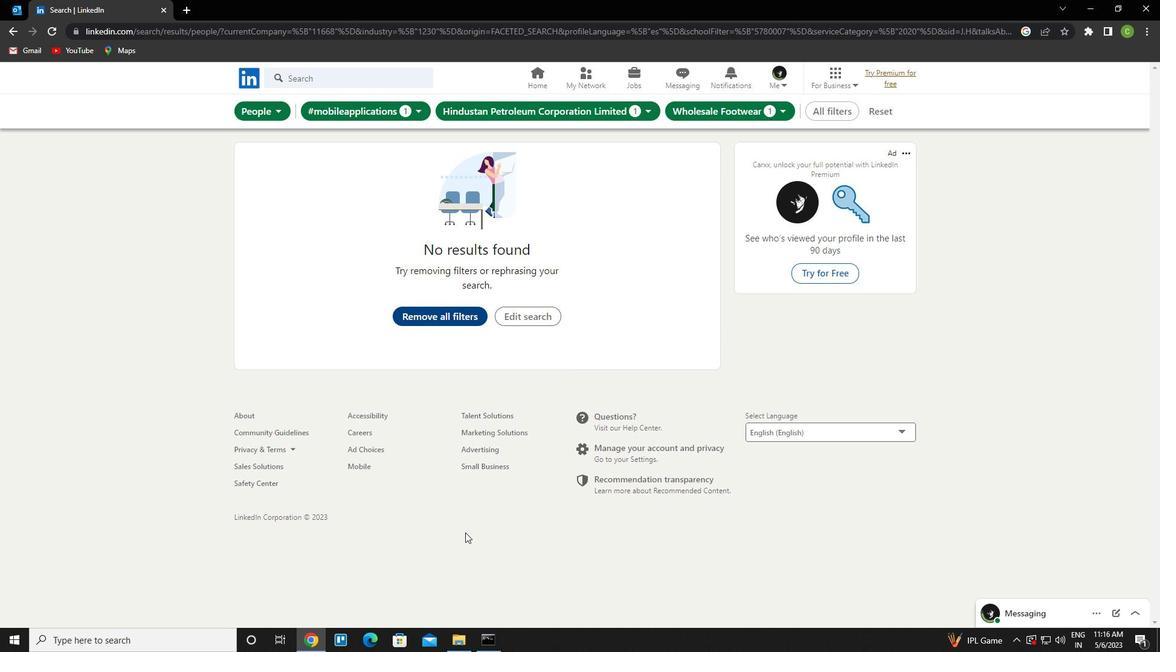 
